 Task: Look for space in Dishnā, Egypt from 1st June, 2023 to 9th June, 2023 for 6 adults in price range Rs.6000 to Rs.12000. Place can be entire place with 3 bedrooms having 3 beds and 3 bathrooms. Property type can be house, flat, guest house. Booking option can be shelf check-in. Required host language is English.
Action: Mouse moved to (428, 86)
Screenshot: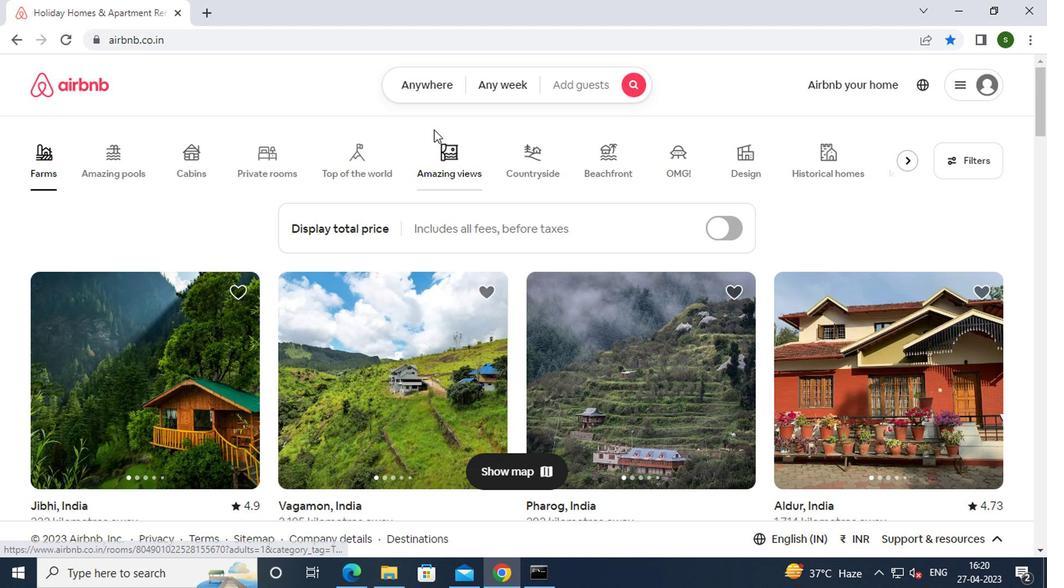 
Action: Mouse pressed left at (428, 86)
Screenshot: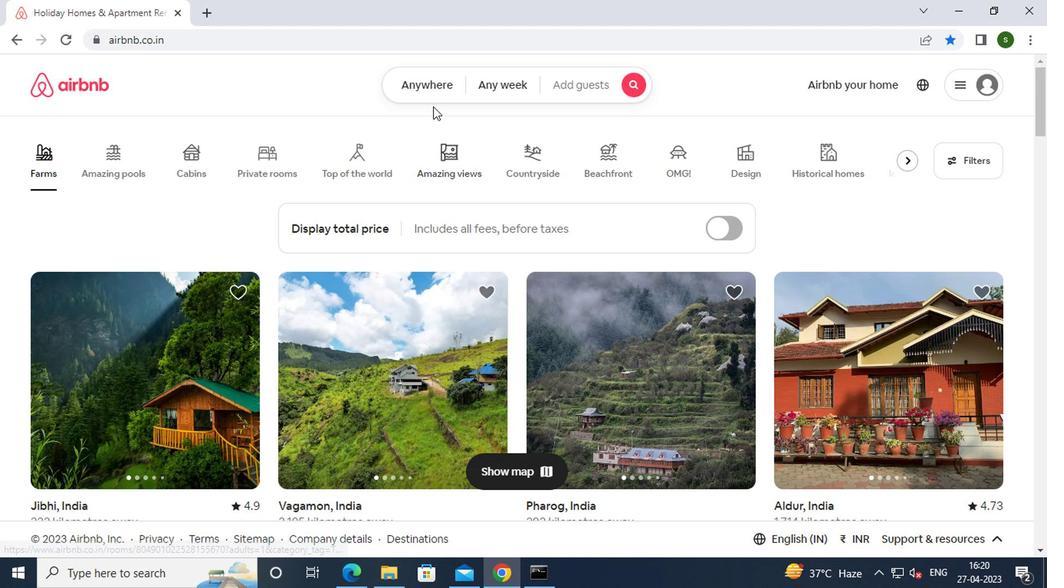 
Action: Mouse moved to (311, 160)
Screenshot: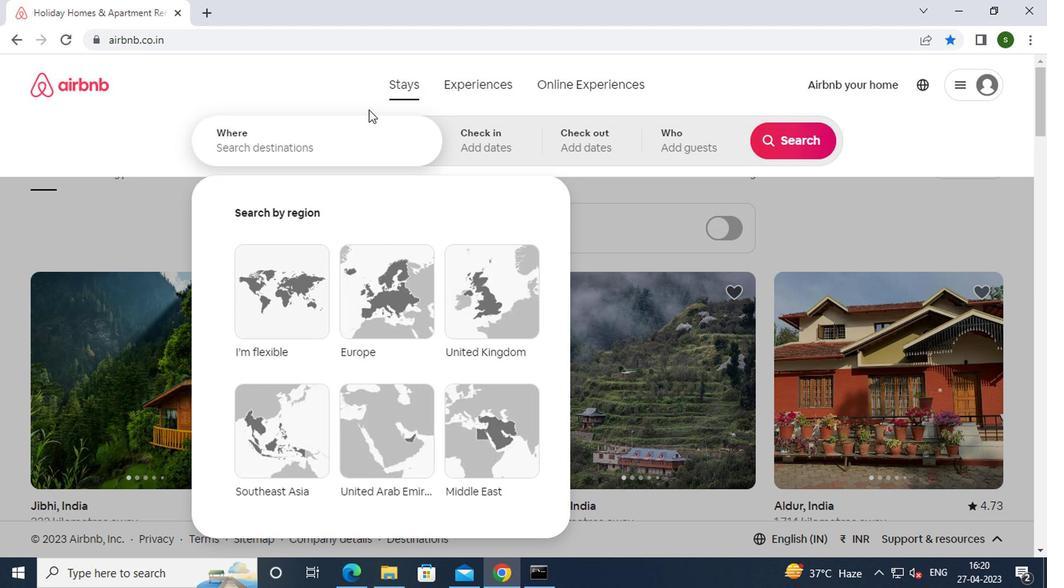 
Action: Mouse pressed left at (311, 160)
Screenshot: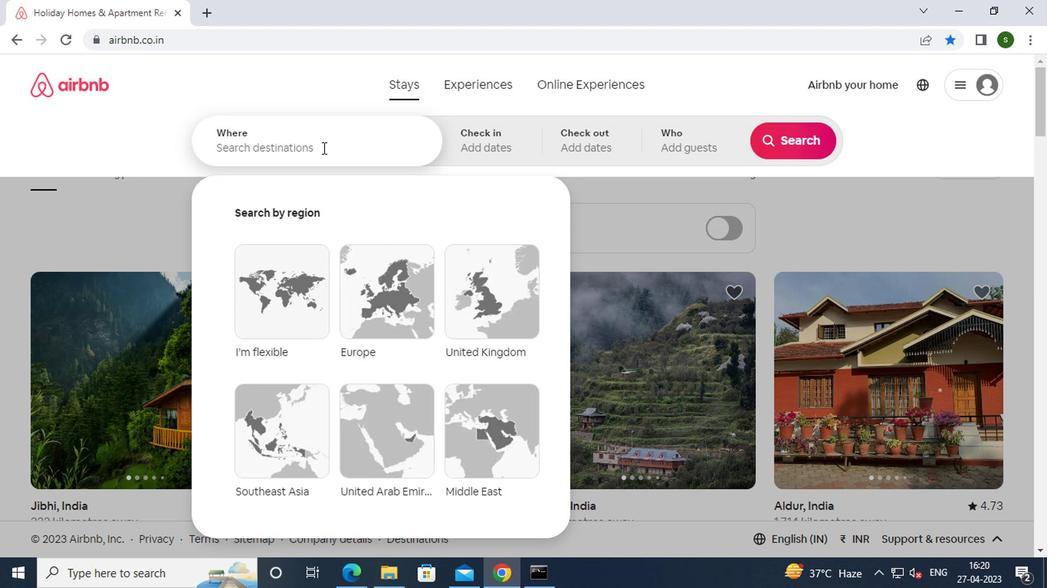 
Action: Mouse moved to (324, 157)
Screenshot: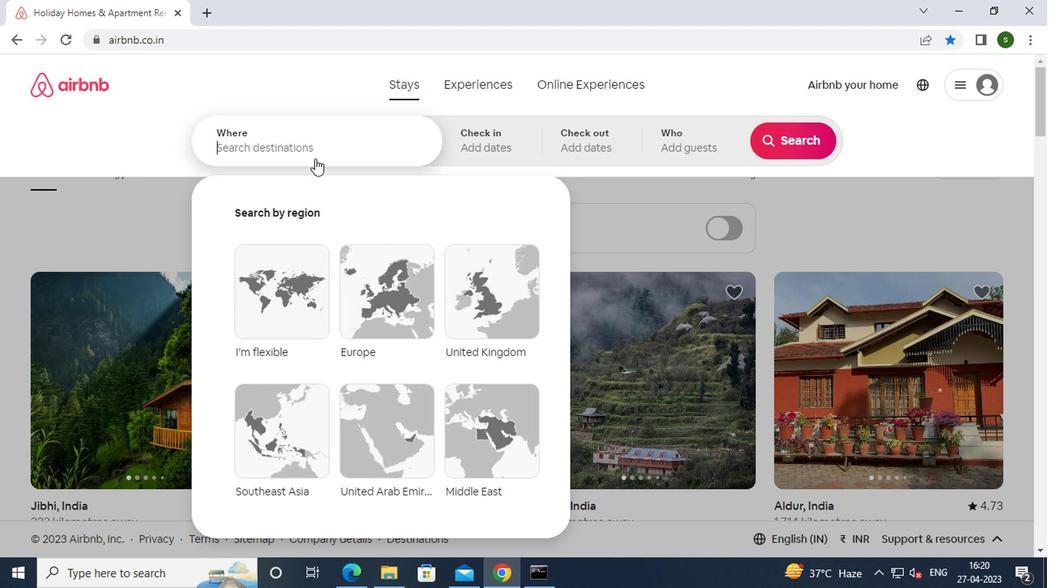 
Action: Key pressed <Key.caps_lock>d<Key.caps_lock>ishna,
Screenshot: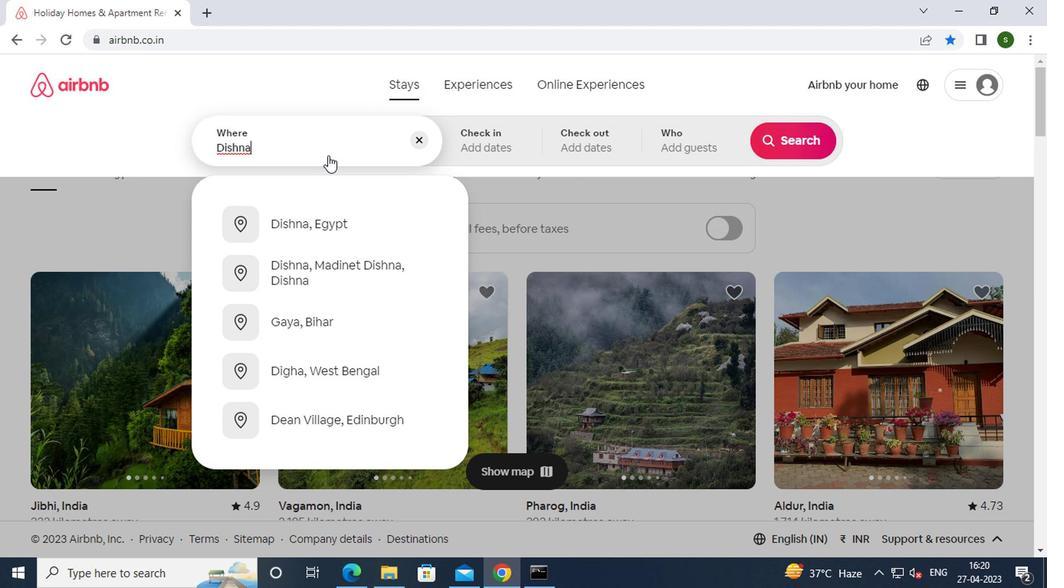 
Action: Mouse moved to (310, 224)
Screenshot: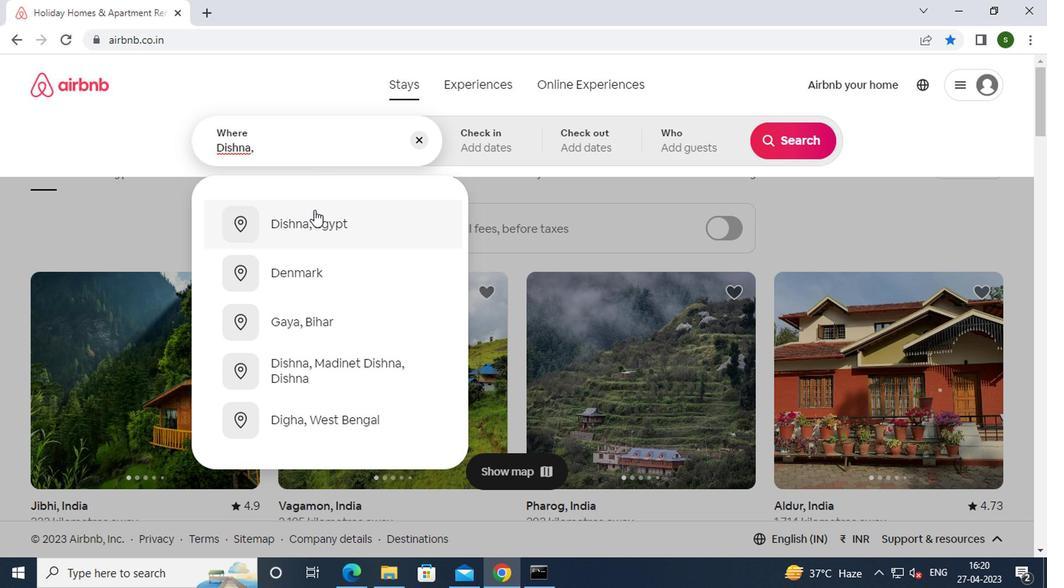 
Action: Mouse pressed left at (310, 224)
Screenshot: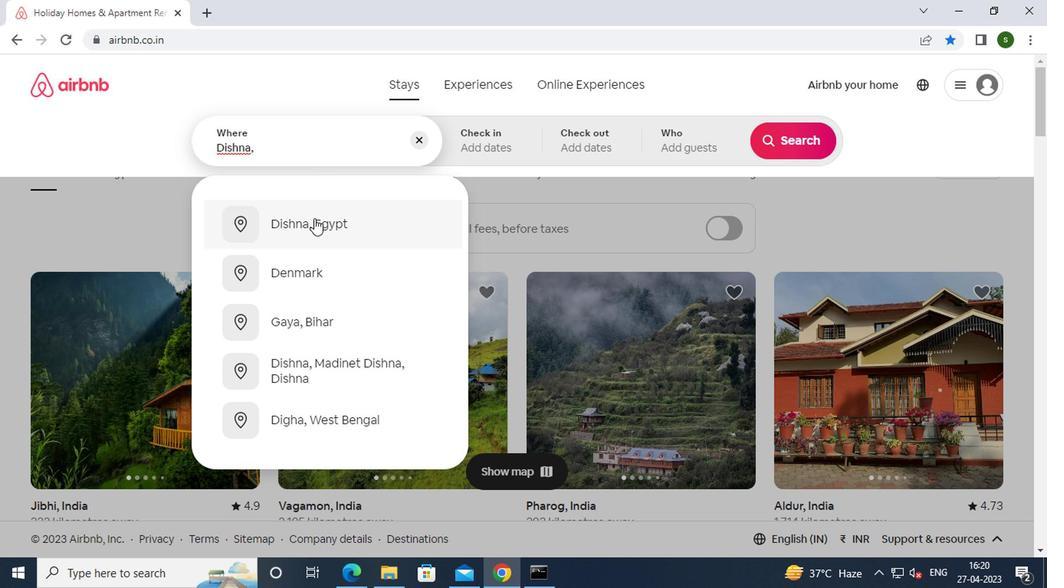 
Action: Mouse moved to (774, 261)
Screenshot: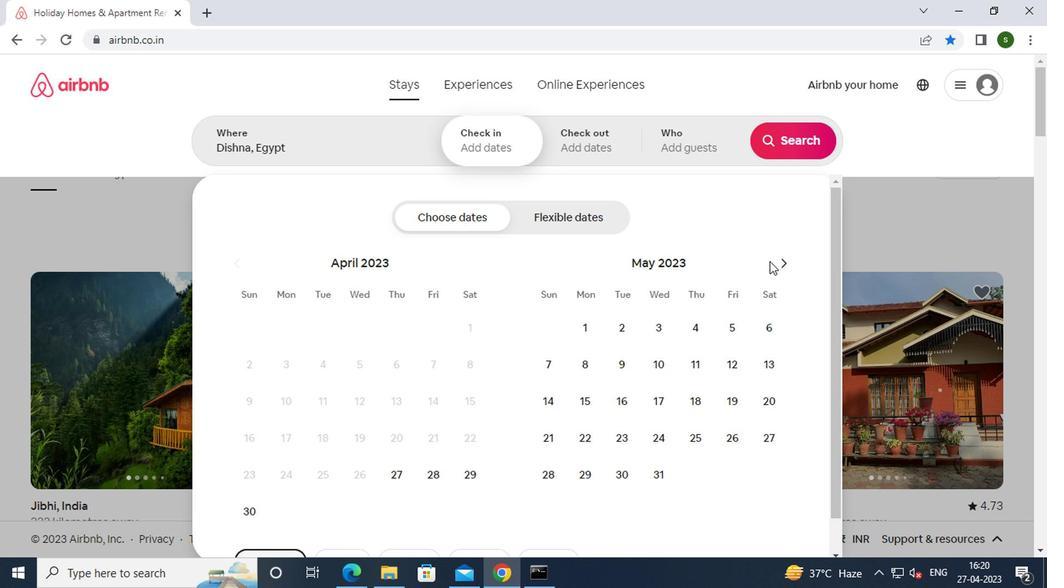 
Action: Mouse pressed left at (774, 261)
Screenshot: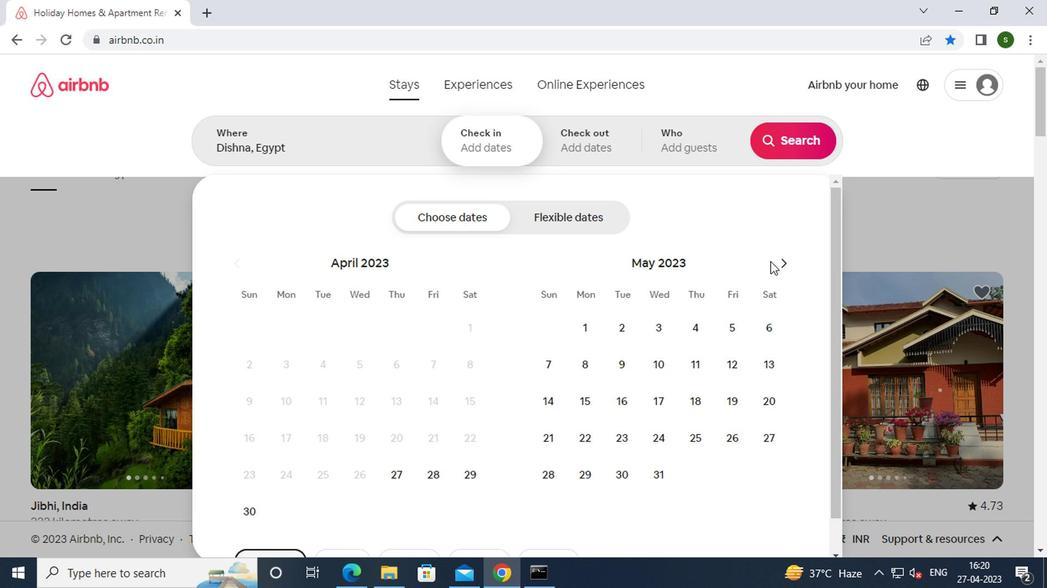 
Action: Mouse moved to (695, 325)
Screenshot: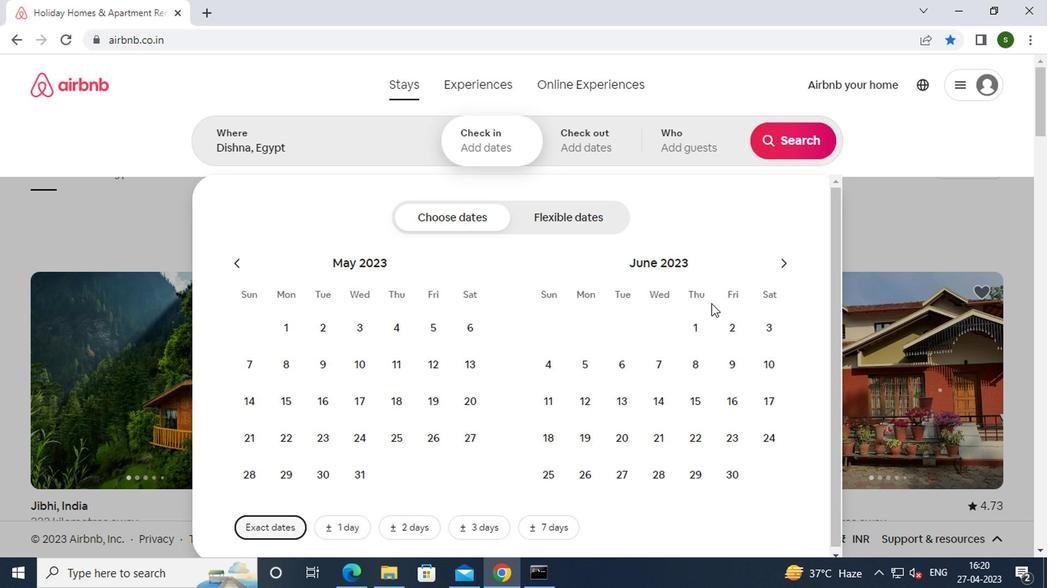 
Action: Mouse pressed left at (695, 325)
Screenshot: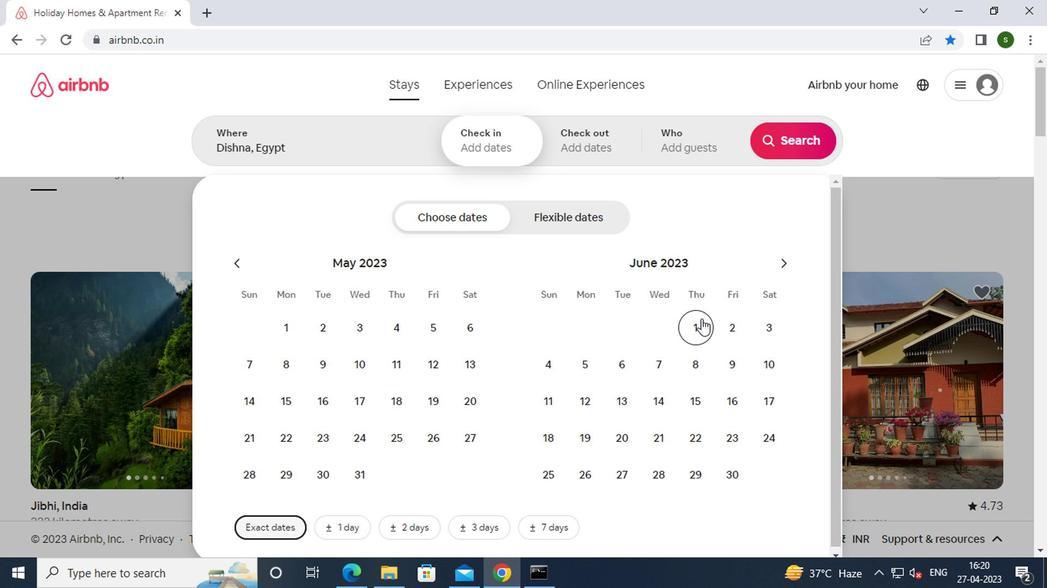 
Action: Mouse moved to (718, 358)
Screenshot: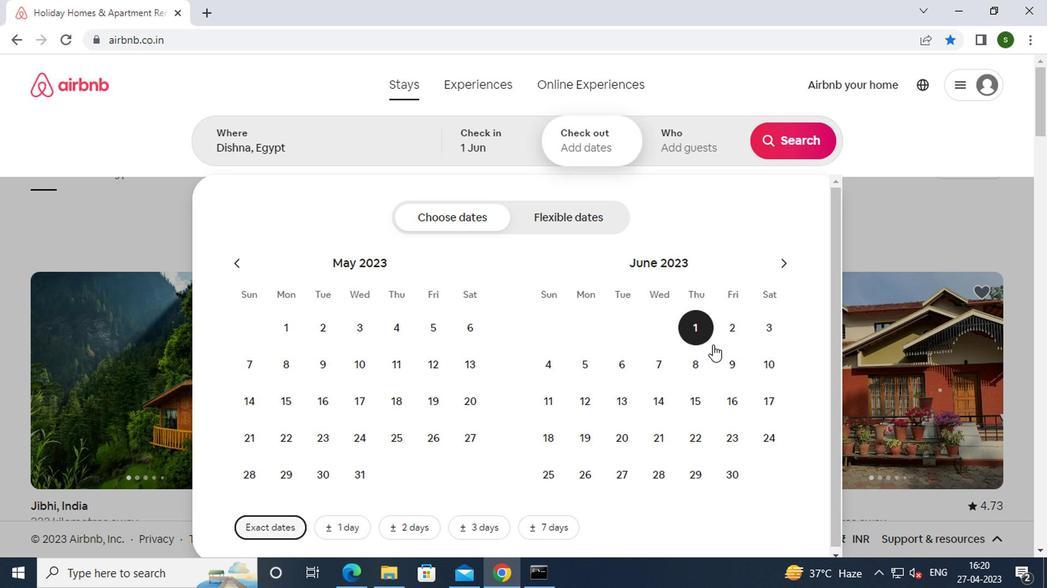 
Action: Mouse pressed left at (718, 358)
Screenshot: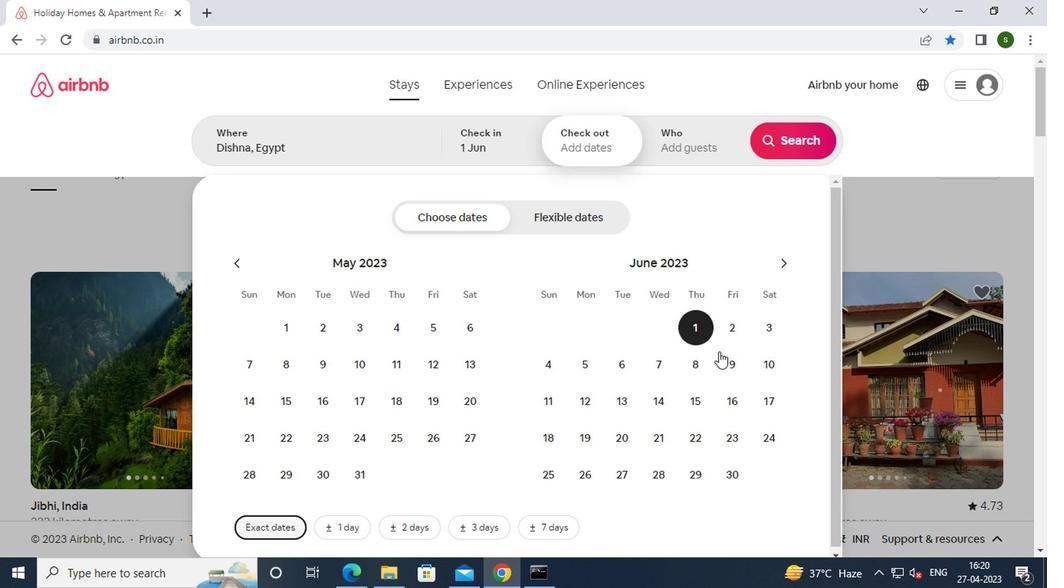
Action: Mouse moved to (682, 146)
Screenshot: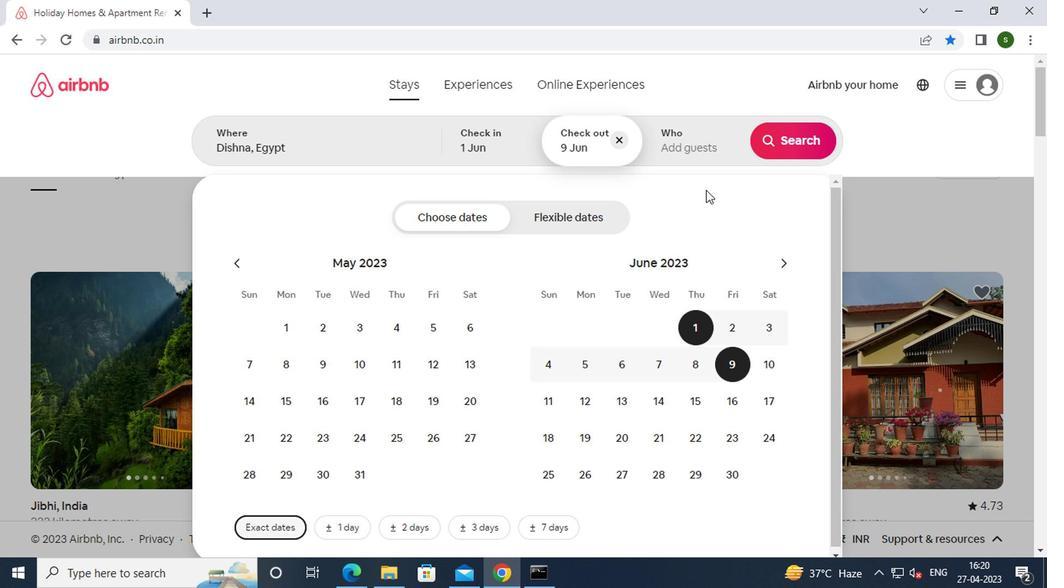 
Action: Mouse pressed left at (682, 146)
Screenshot: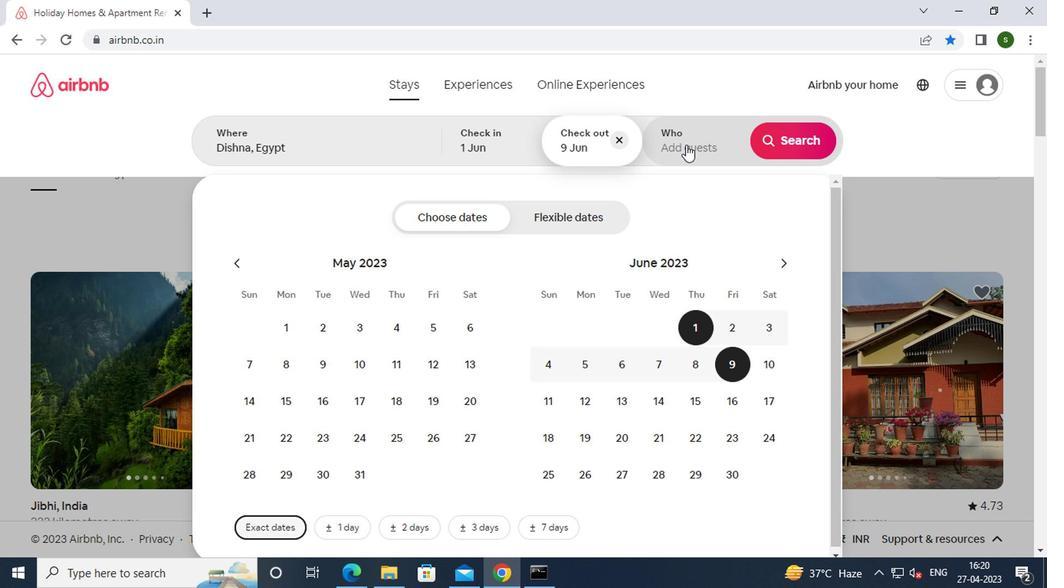 
Action: Mouse moved to (795, 220)
Screenshot: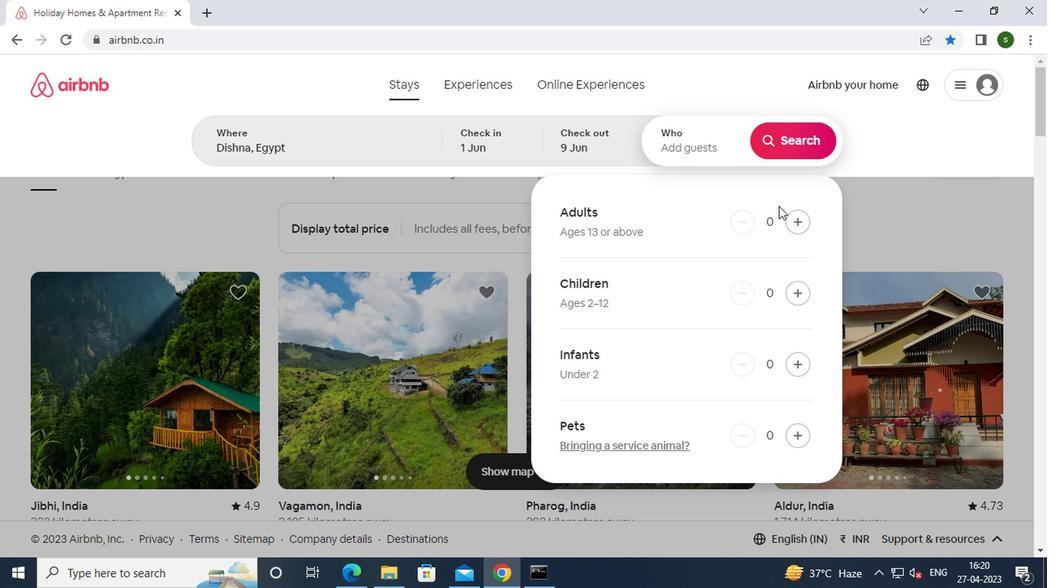
Action: Mouse pressed left at (795, 220)
Screenshot: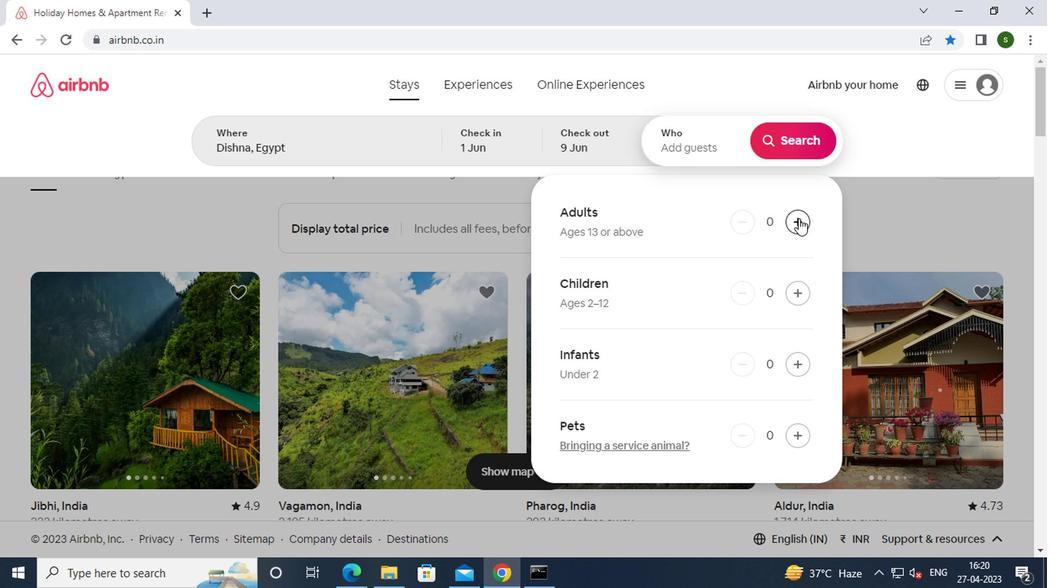 
Action: Mouse pressed left at (795, 220)
Screenshot: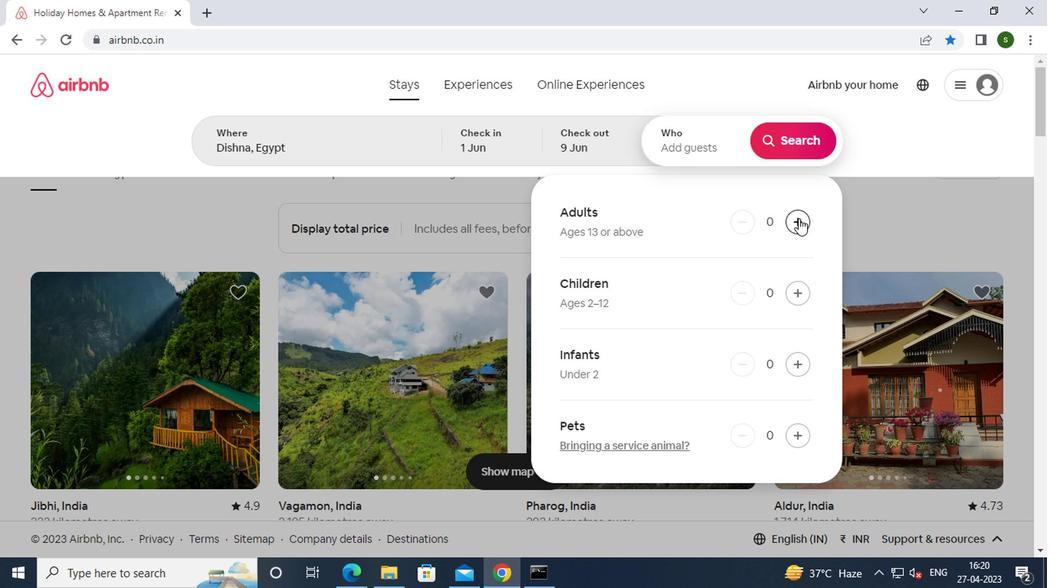 
Action: Mouse pressed left at (795, 220)
Screenshot: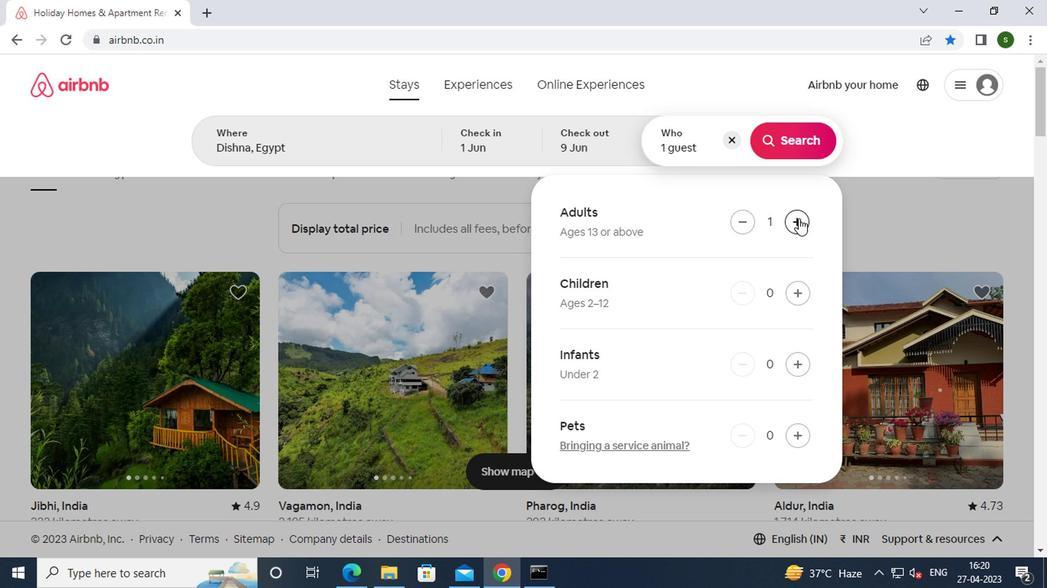 
Action: Mouse pressed left at (795, 220)
Screenshot: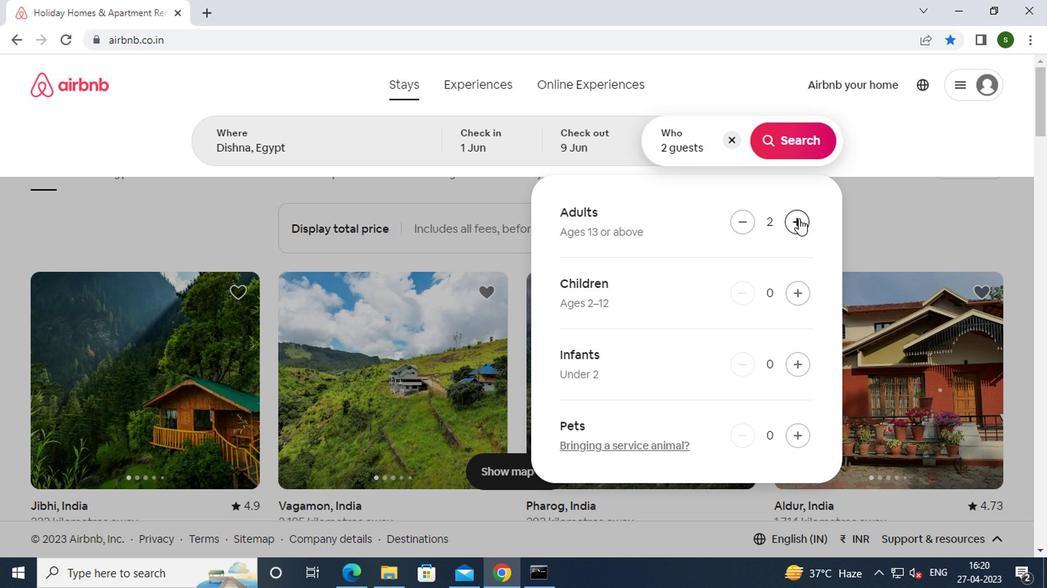 
Action: Mouse pressed left at (795, 220)
Screenshot: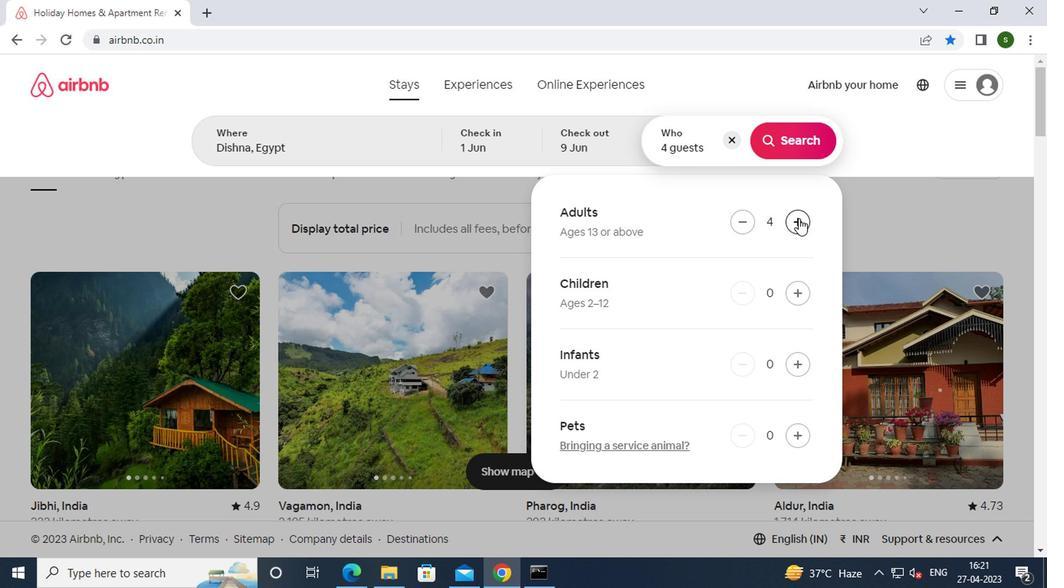 
Action: Mouse pressed left at (795, 220)
Screenshot: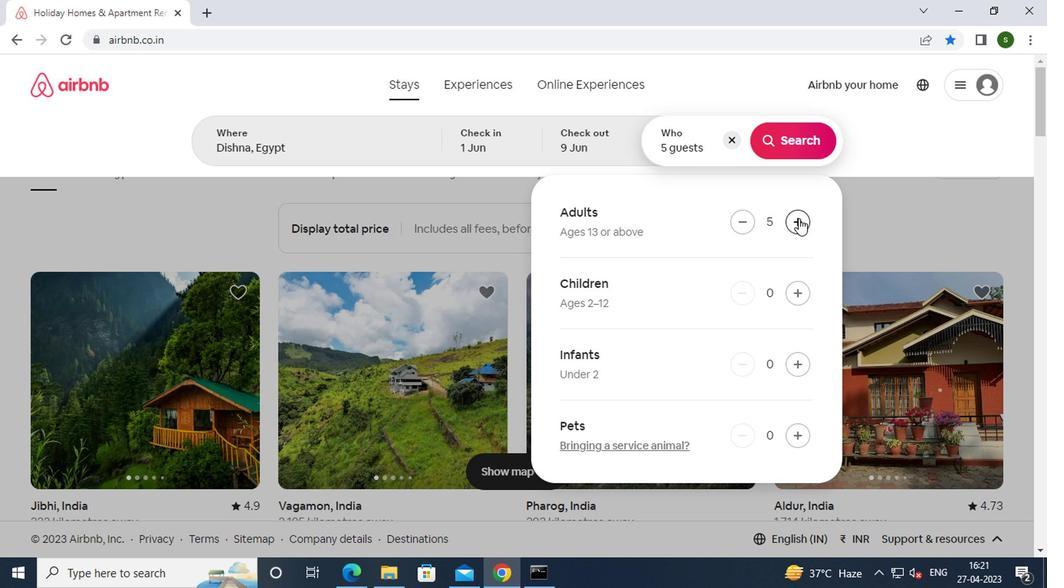
Action: Mouse moved to (775, 149)
Screenshot: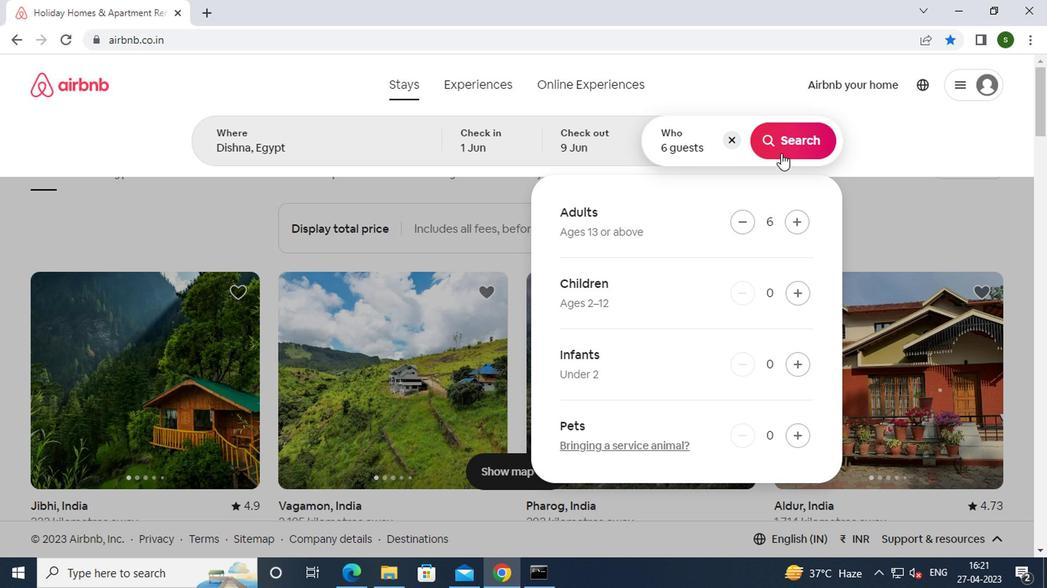 
Action: Mouse pressed left at (775, 149)
Screenshot: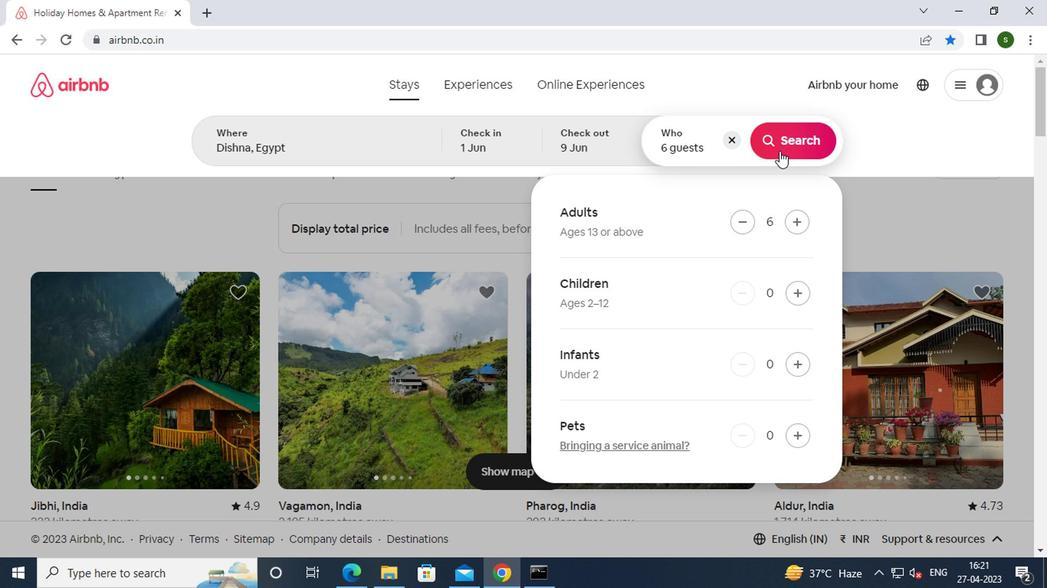
Action: Mouse moved to (952, 137)
Screenshot: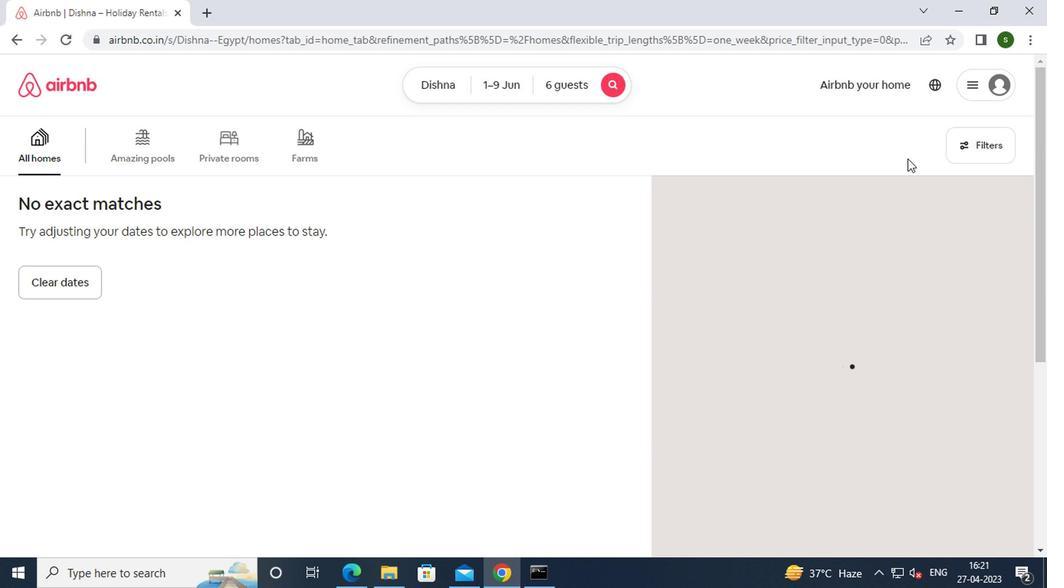 
Action: Mouse pressed left at (952, 137)
Screenshot: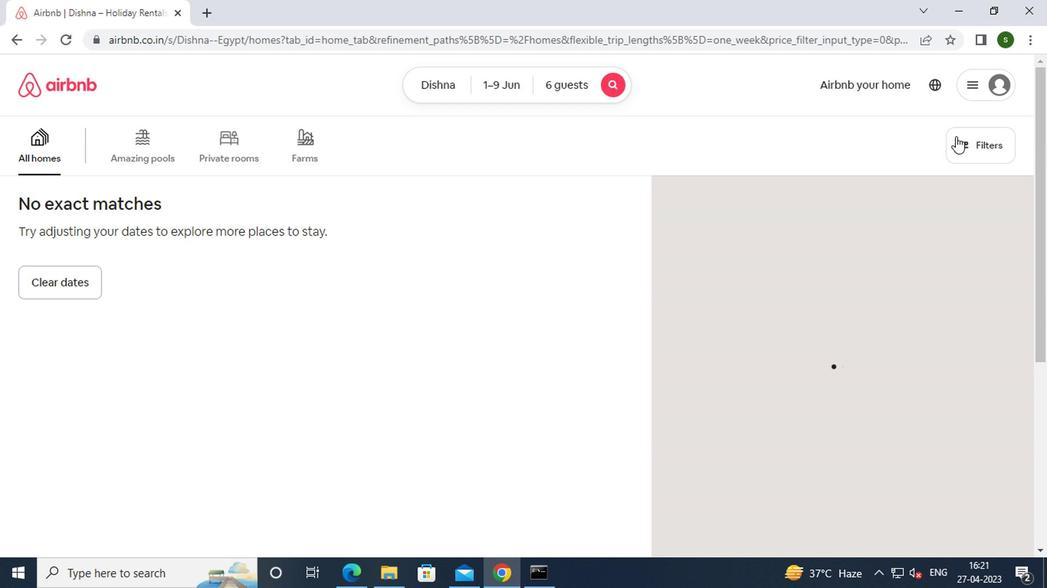 
Action: Mouse moved to (377, 244)
Screenshot: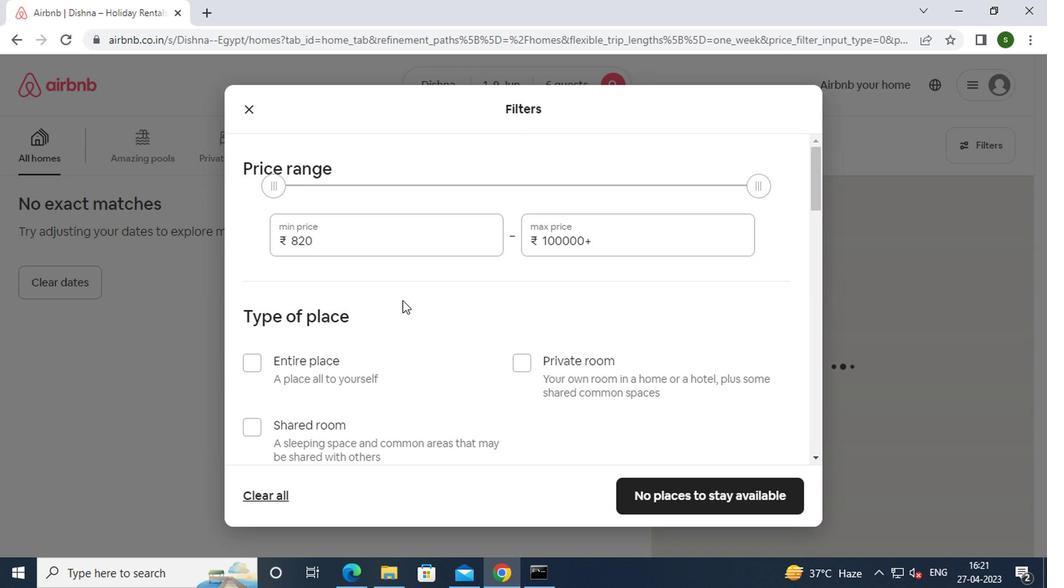 
Action: Mouse pressed left at (377, 244)
Screenshot: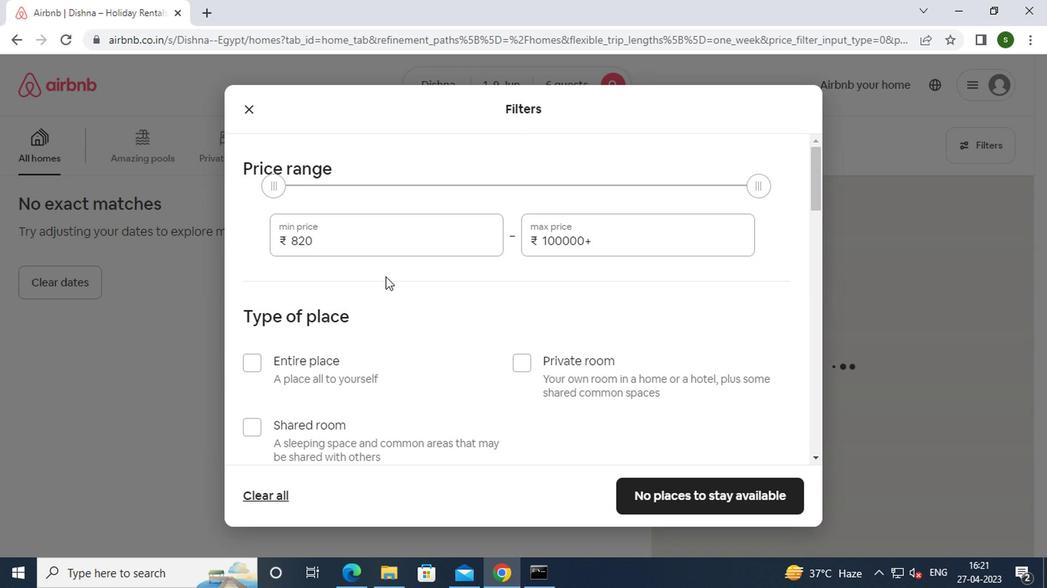 
Action: Mouse moved to (377, 243)
Screenshot: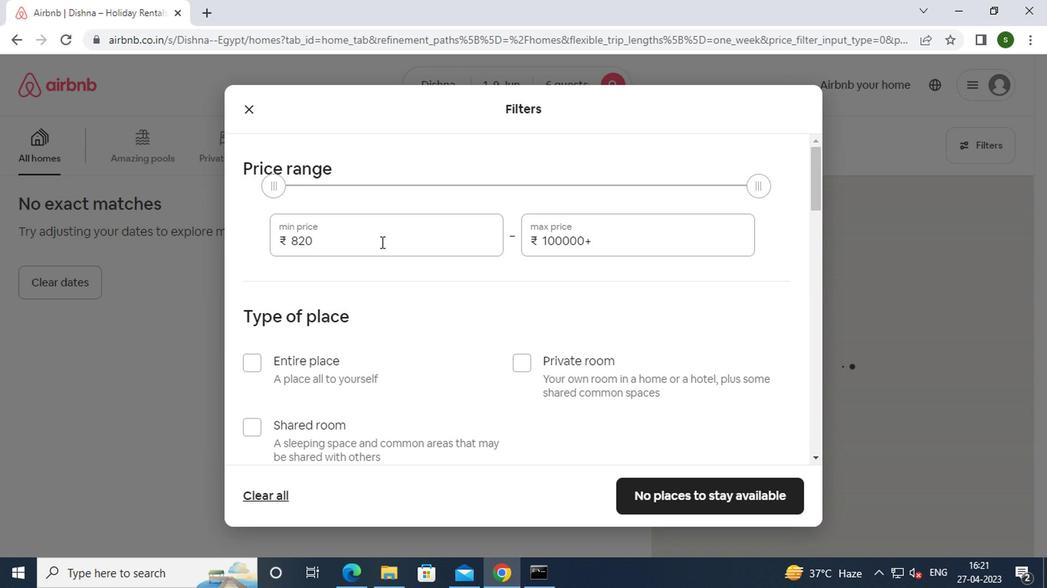 
Action: Key pressed <Key.backspace><Key.backspace><Key.backspace><Key.backspace>6000
Screenshot: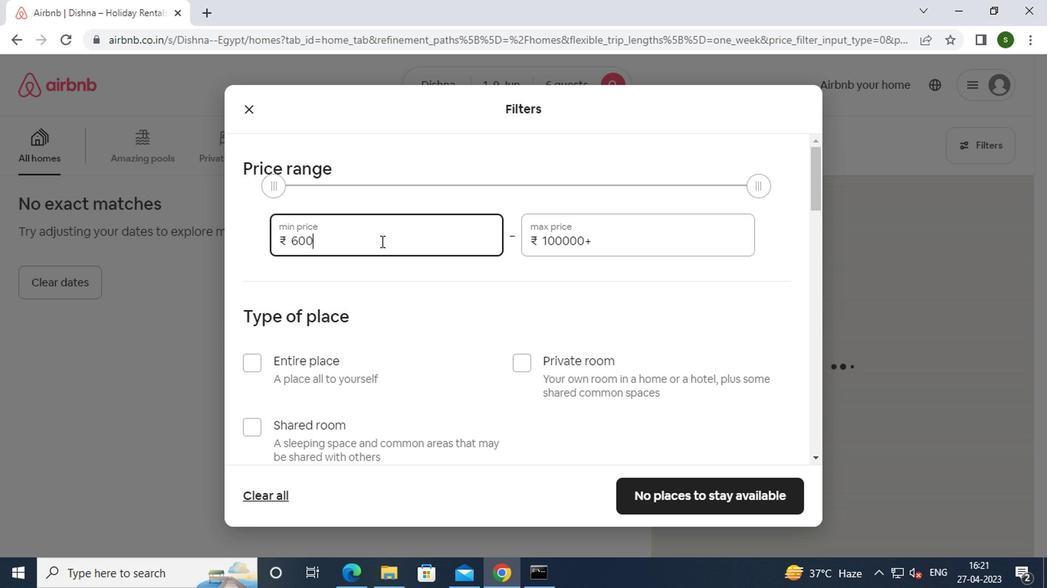 
Action: Mouse moved to (612, 249)
Screenshot: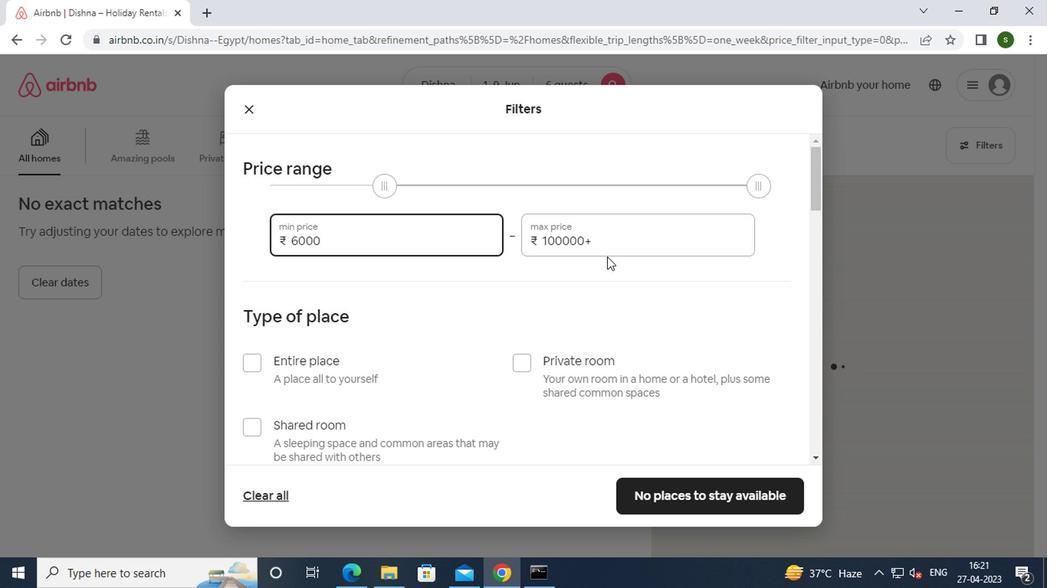 
Action: Mouse pressed left at (612, 249)
Screenshot: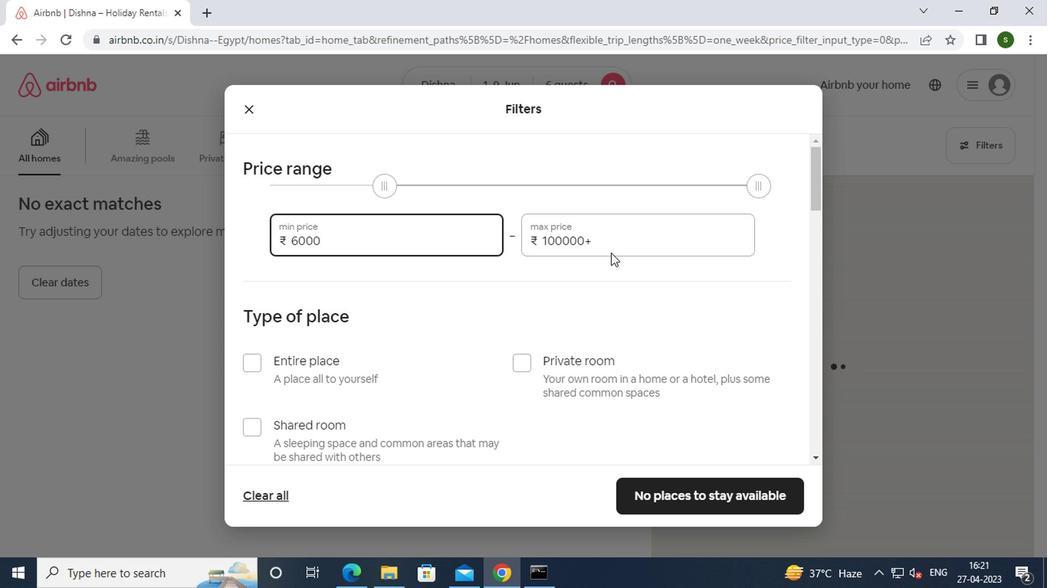 
Action: Key pressed <Key.backspace><Key.backspace><Key.backspace><Key.backspace><Key.backspace><Key.backspace><Key.backspace><Key.backspace><Key.backspace><Key.backspace>12000
Screenshot: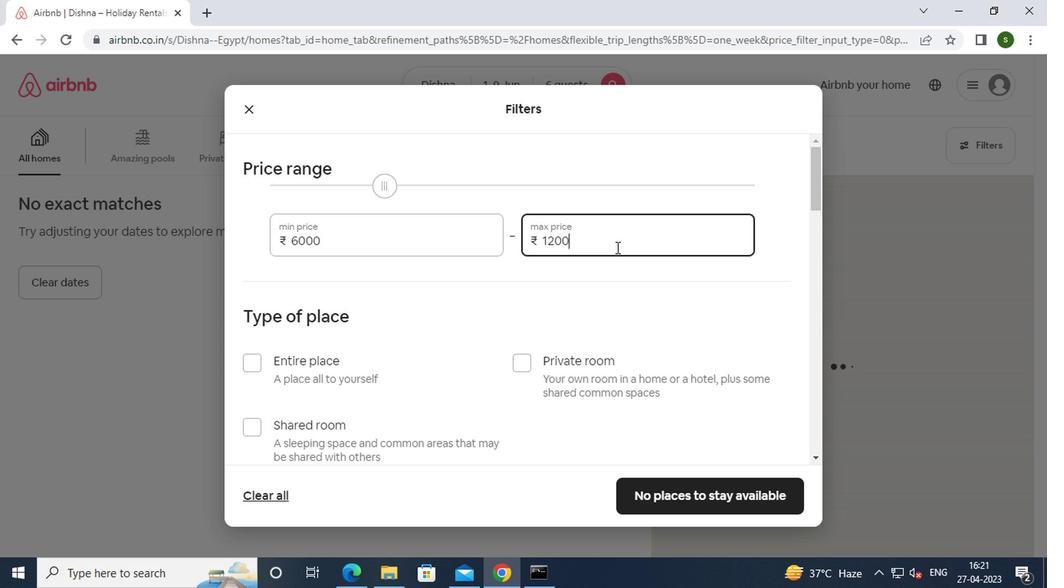 
Action: Mouse moved to (476, 278)
Screenshot: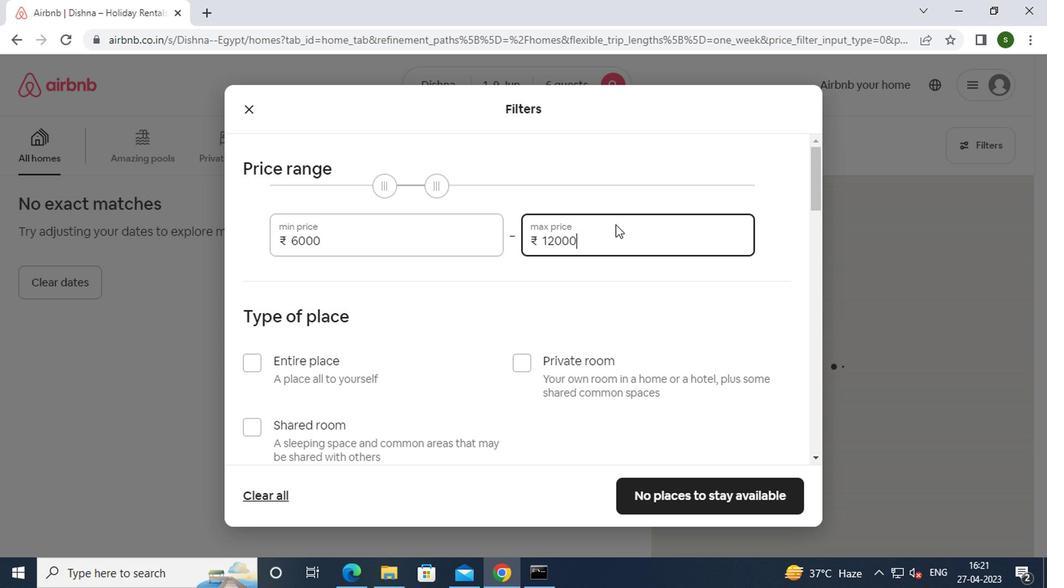 
Action: Mouse scrolled (476, 277) with delta (0, 0)
Screenshot: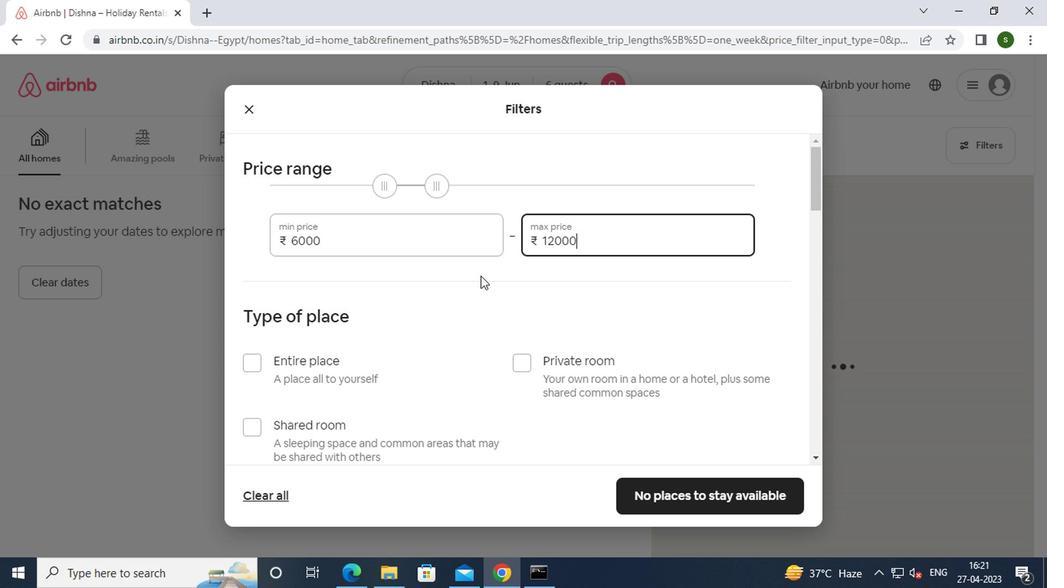 
Action: Mouse moved to (279, 295)
Screenshot: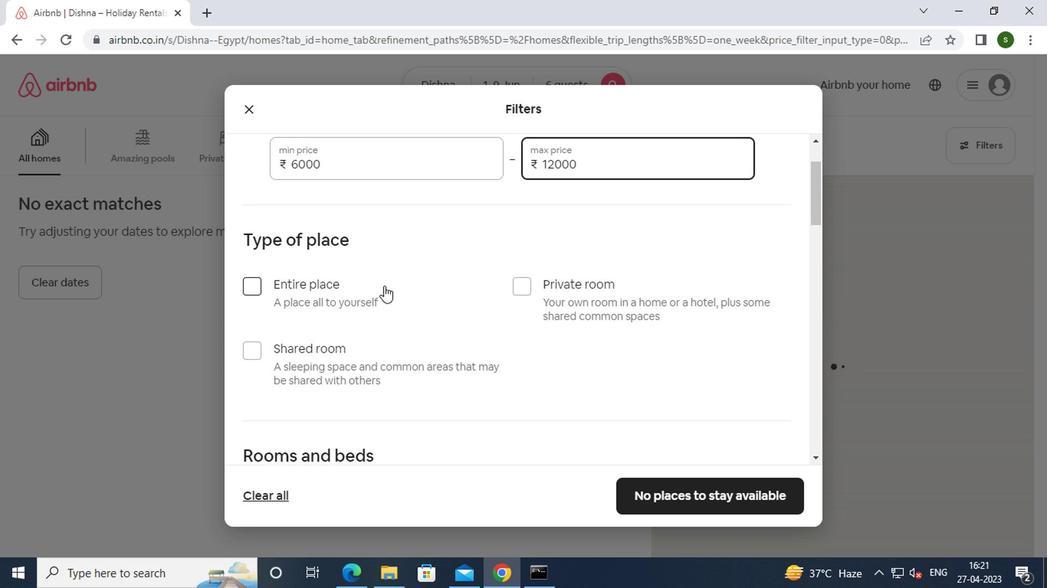 
Action: Mouse pressed left at (279, 295)
Screenshot: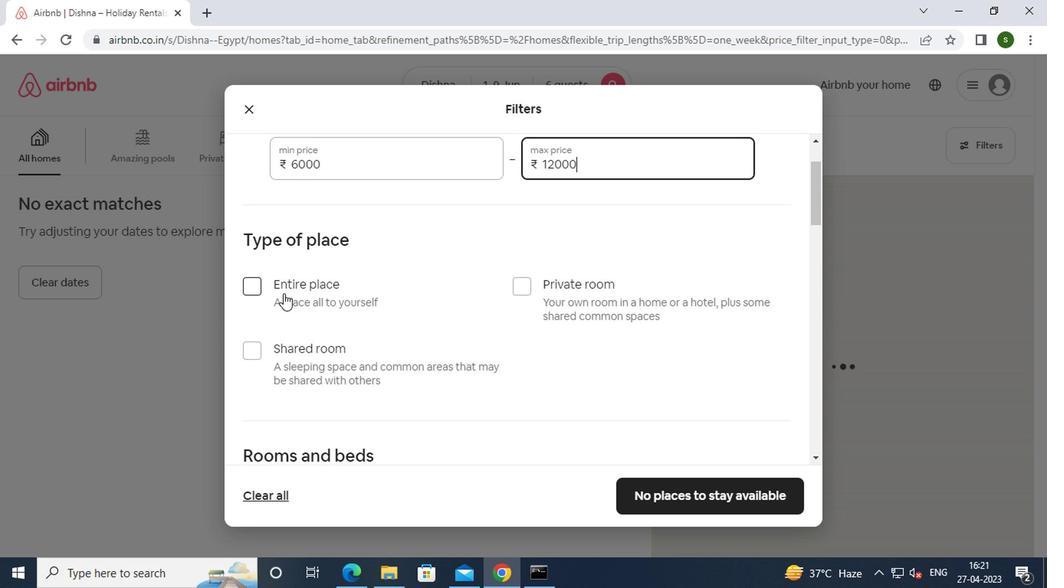 
Action: Mouse scrolled (279, 295) with delta (0, 0)
Screenshot: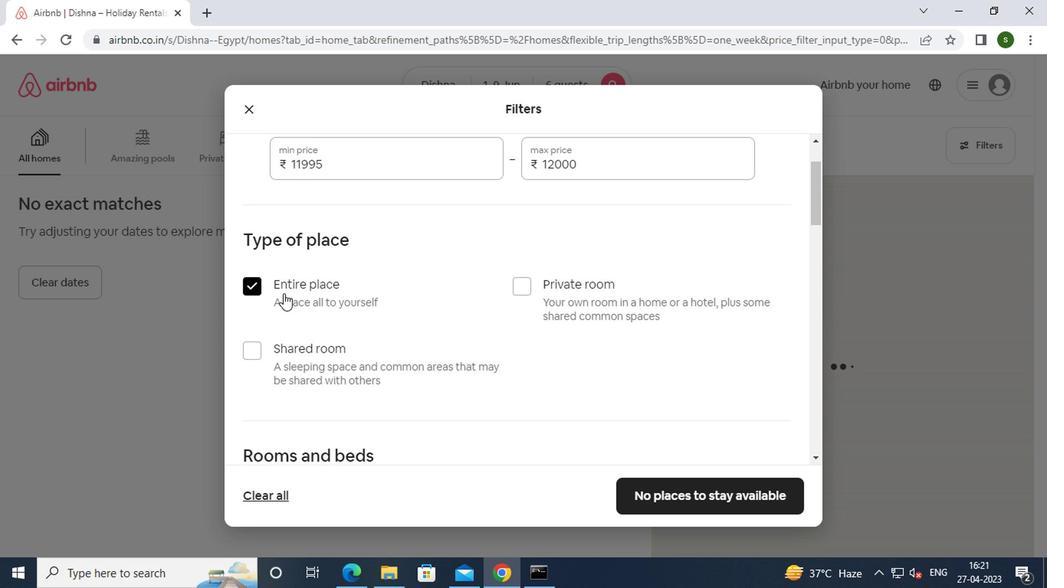 
Action: Mouse scrolled (279, 295) with delta (0, 0)
Screenshot: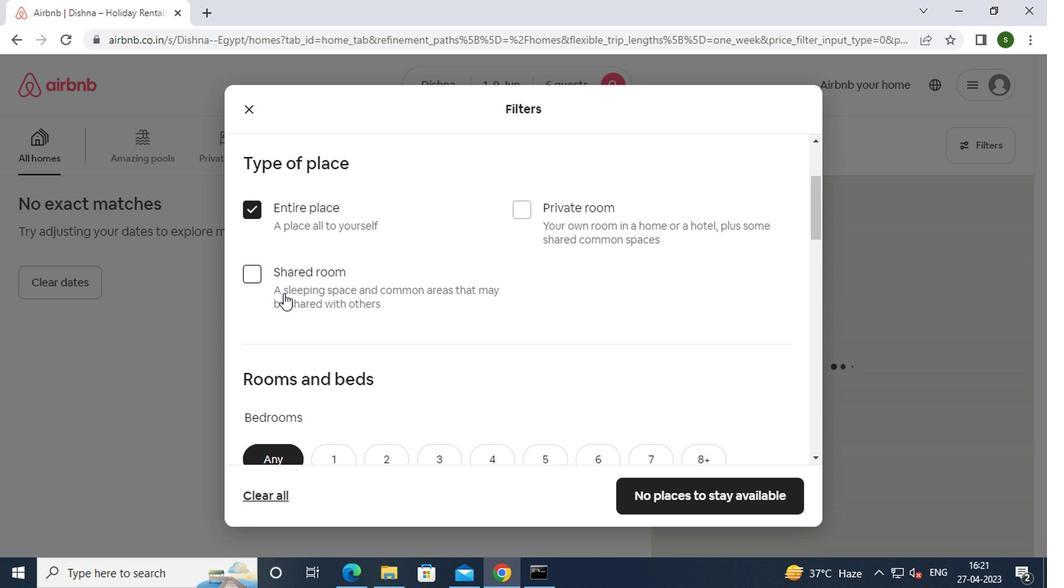 
Action: Mouse scrolled (279, 295) with delta (0, 0)
Screenshot: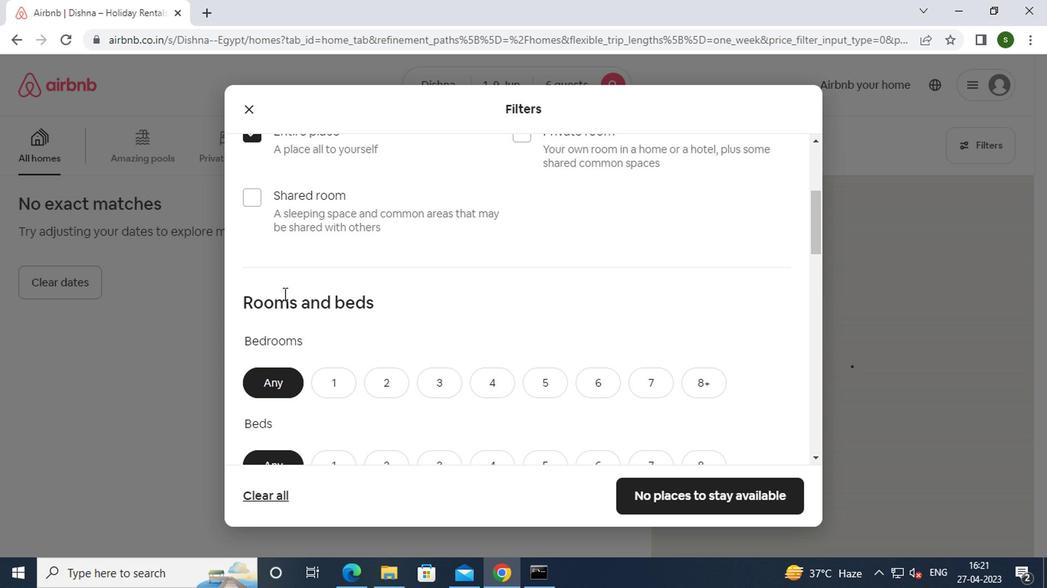 
Action: Mouse scrolled (279, 295) with delta (0, 0)
Screenshot: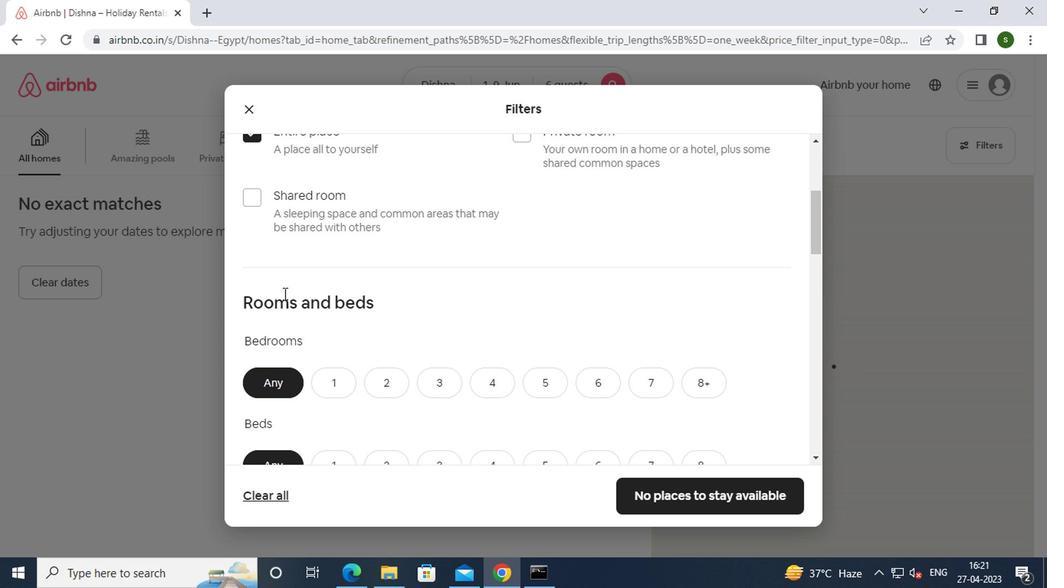 
Action: Mouse moved to (437, 235)
Screenshot: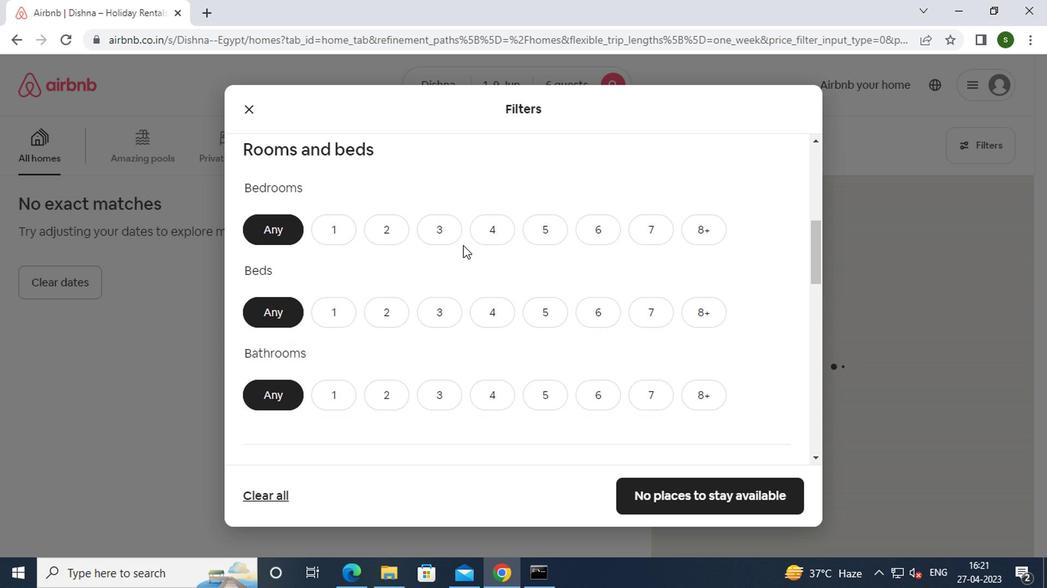 
Action: Mouse pressed left at (437, 235)
Screenshot: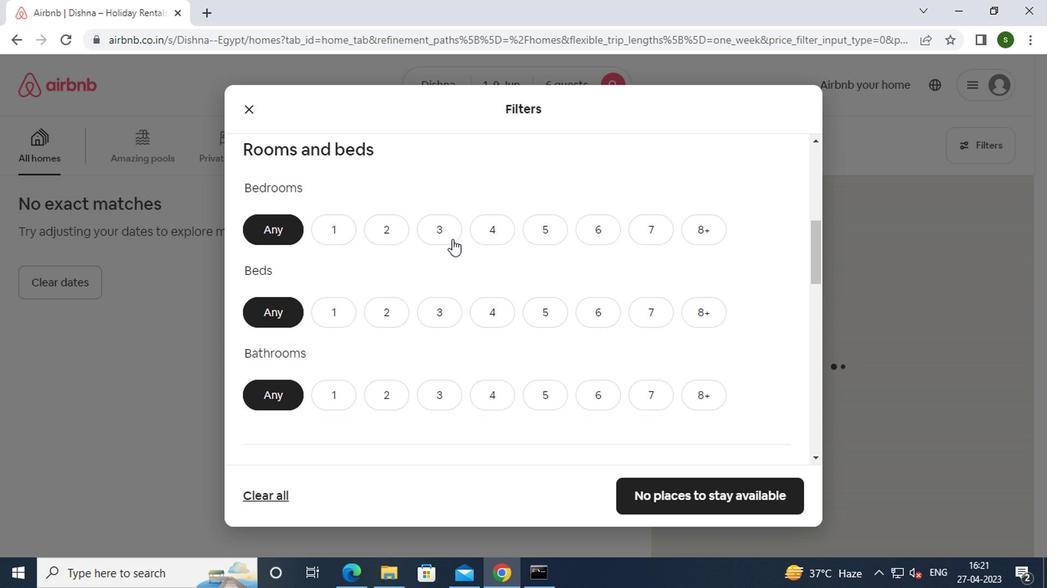 
Action: Mouse moved to (429, 326)
Screenshot: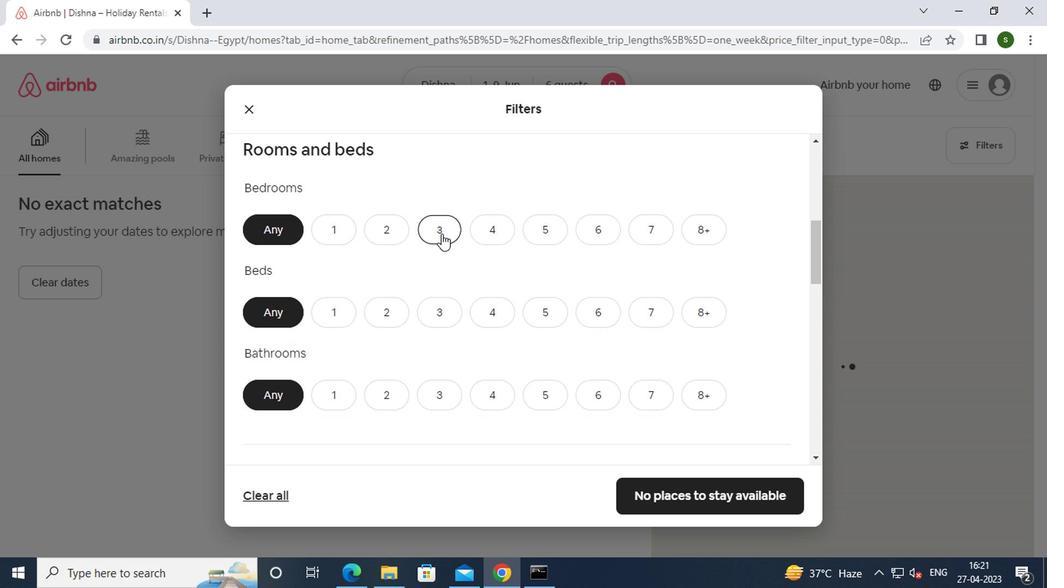 
Action: Mouse pressed left at (429, 326)
Screenshot: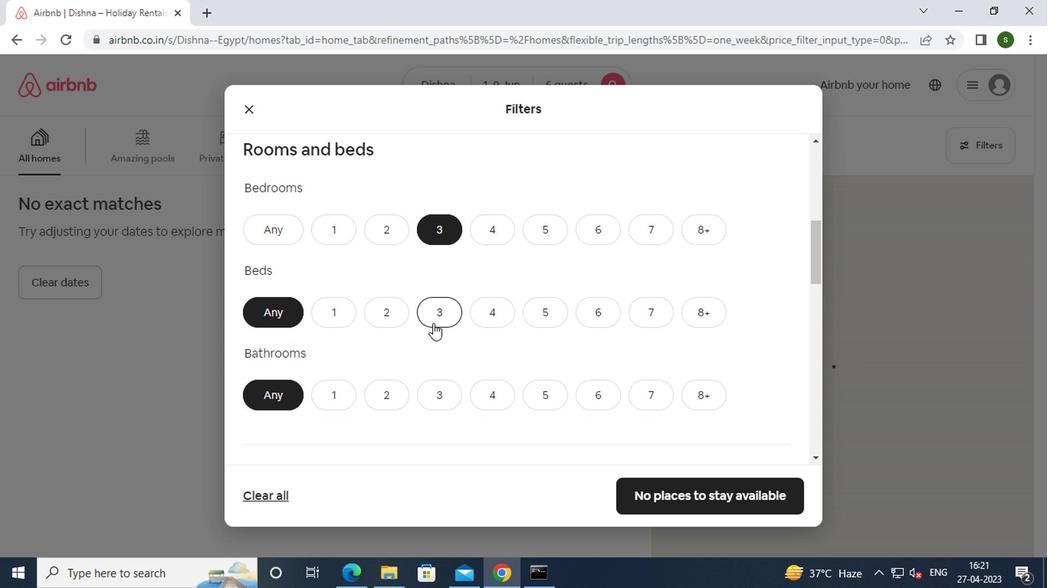 
Action: Mouse moved to (434, 387)
Screenshot: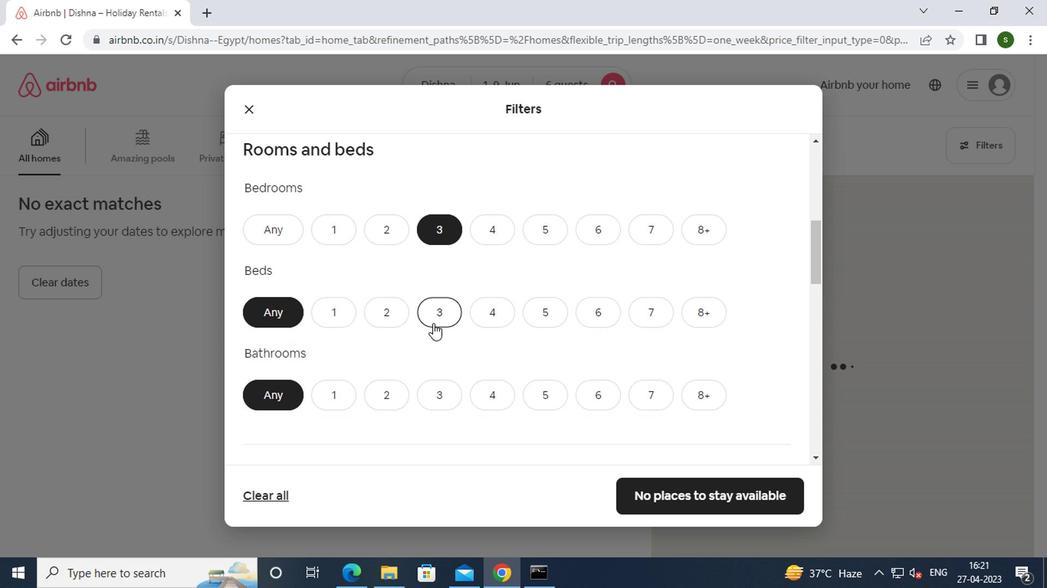 
Action: Mouse pressed left at (434, 387)
Screenshot: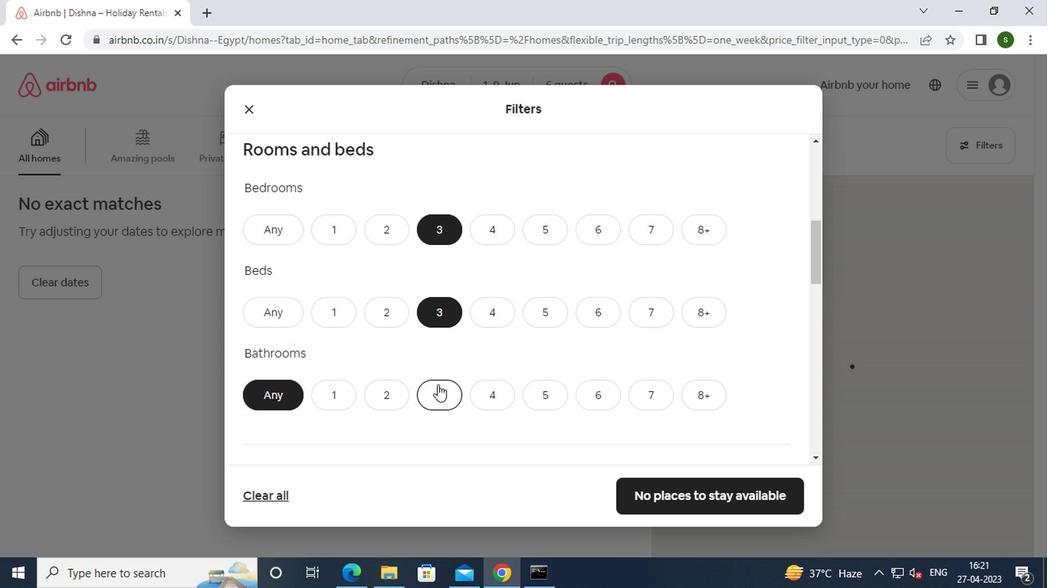 
Action: Mouse moved to (434, 385)
Screenshot: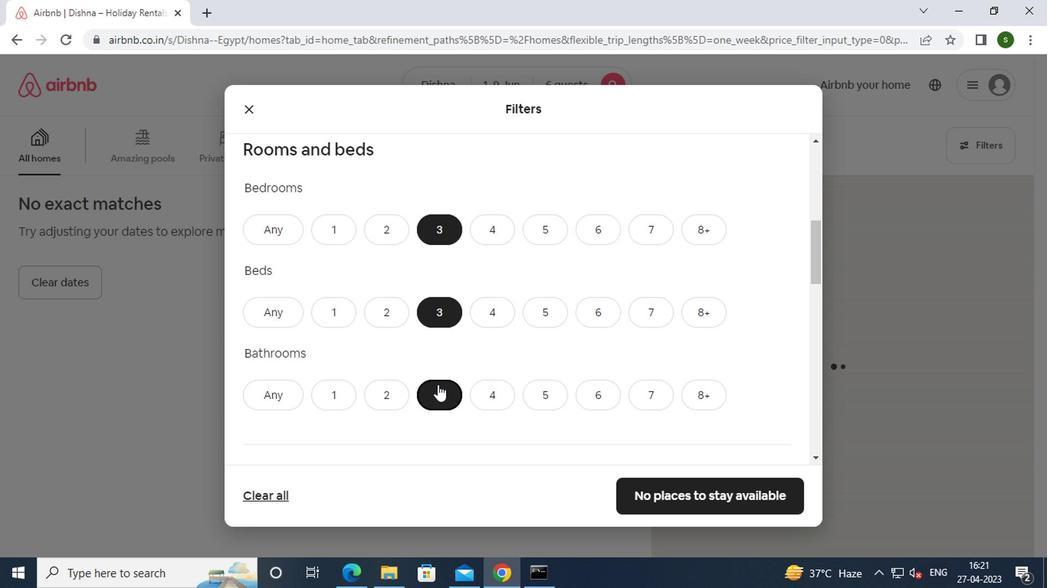 
Action: Mouse scrolled (434, 384) with delta (0, 0)
Screenshot: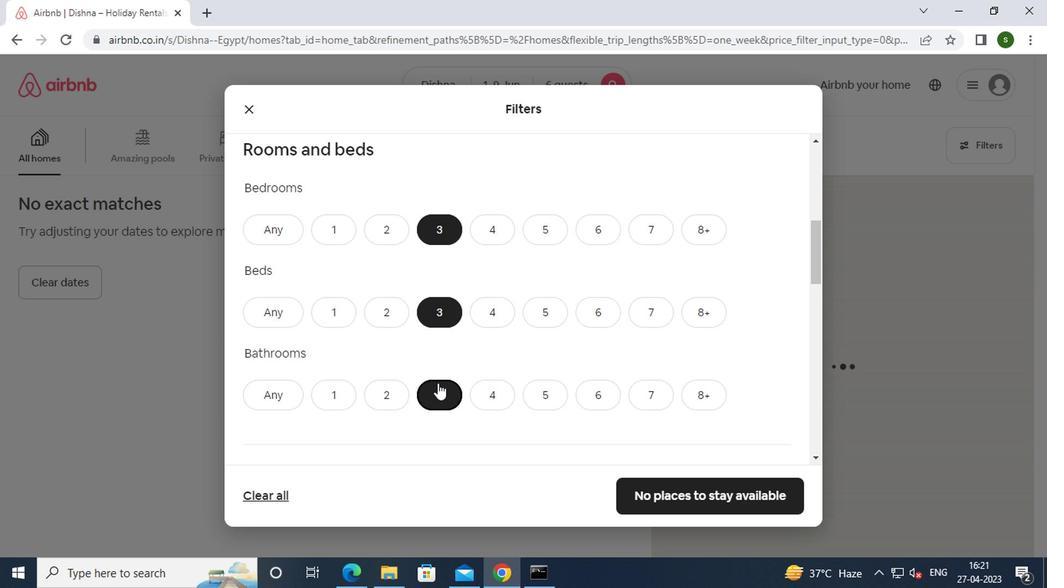 
Action: Mouse scrolled (434, 384) with delta (0, 0)
Screenshot: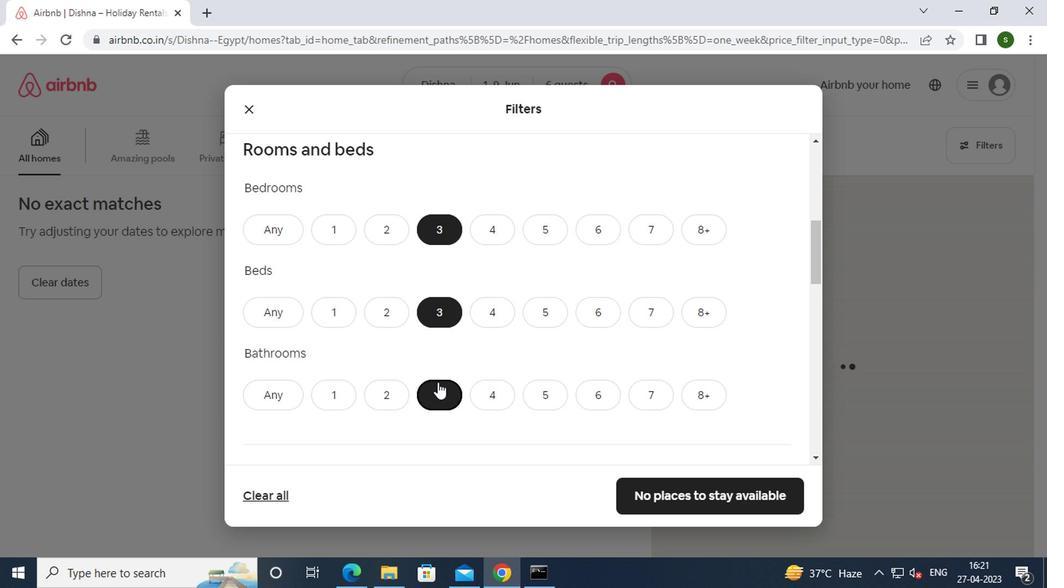 
Action: Mouse moved to (335, 385)
Screenshot: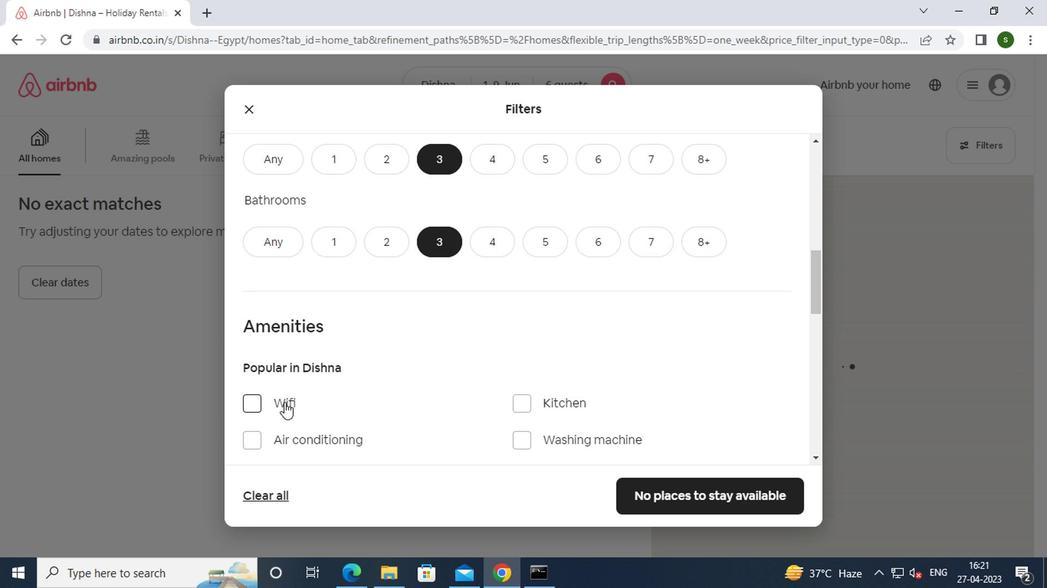 
Action: Mouse scrolled (335, 384) with delta (0, 0)
Screenshot: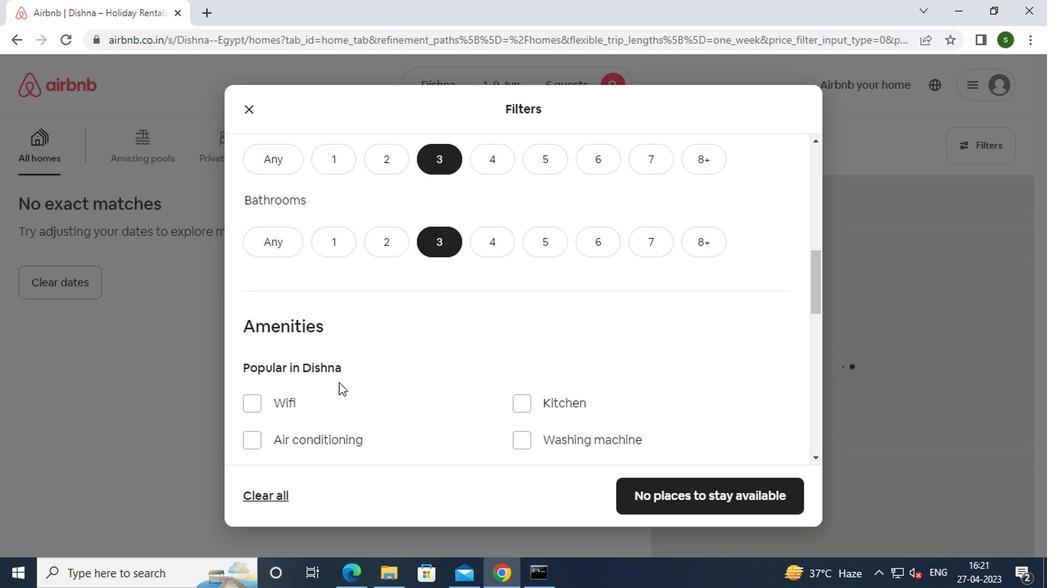 
Action: Mouse scrolled (335, 384) with delta (0, 0)
Screenshot: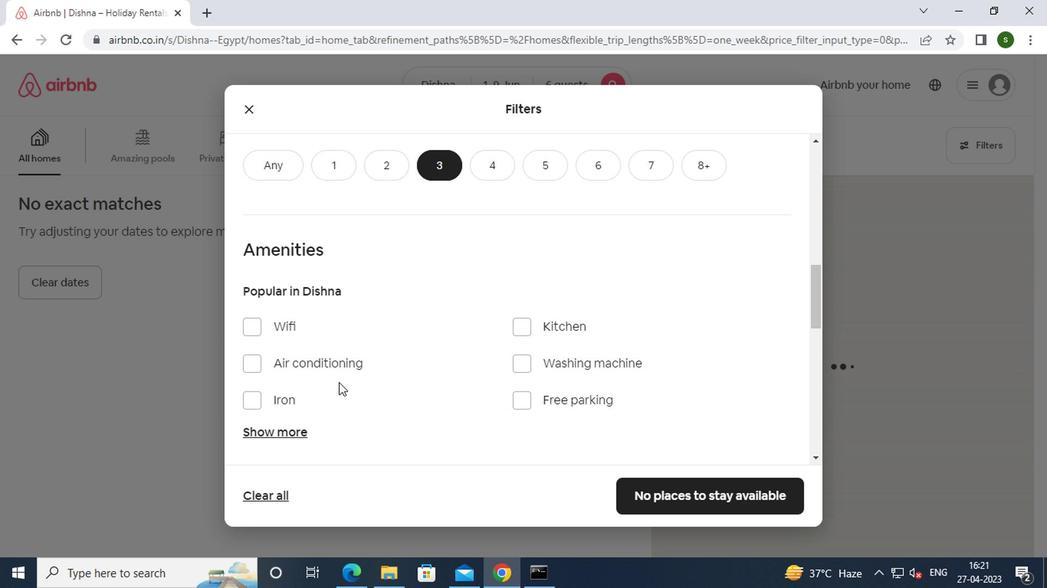 
Action: Mouse scrolled (335, 384) with delta (0, 0)
Screenshot: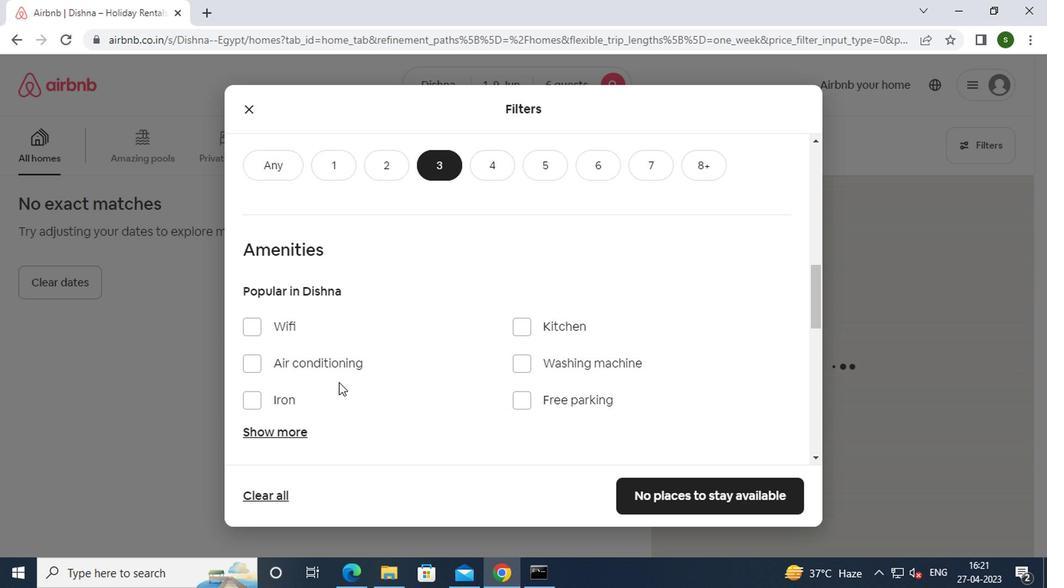 
Action: Mouse scrolled (335, 384) with delta (0, 0)
Screenshot: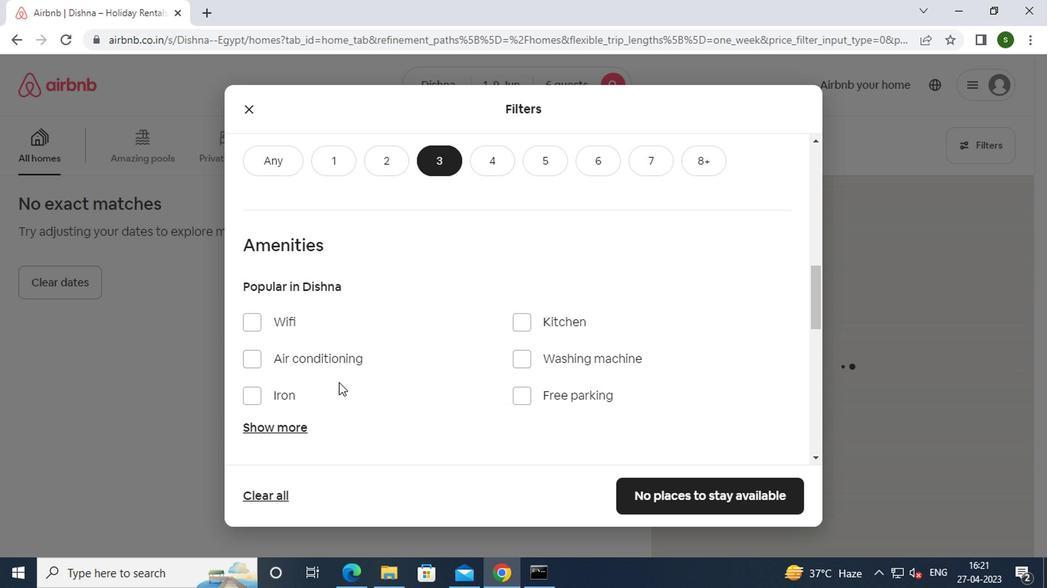 
Action: Mouse scrolled (335, 384) with delta (0, 0)
Screenshot: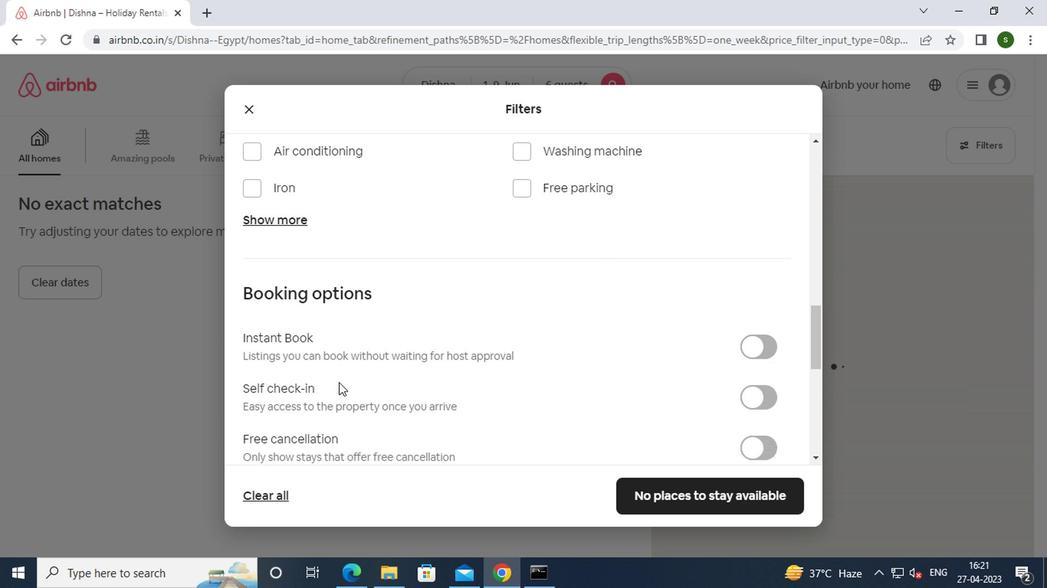 
Action: Mouse moved to (741, 299)
Screenshot: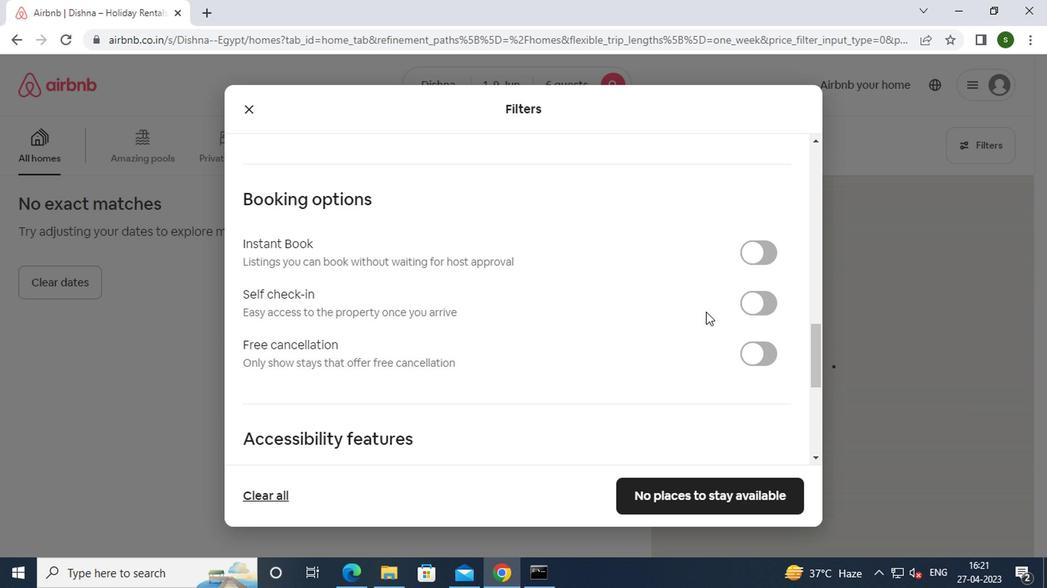 
Action: Mouse pressed left at (741, 299)
Screenshot: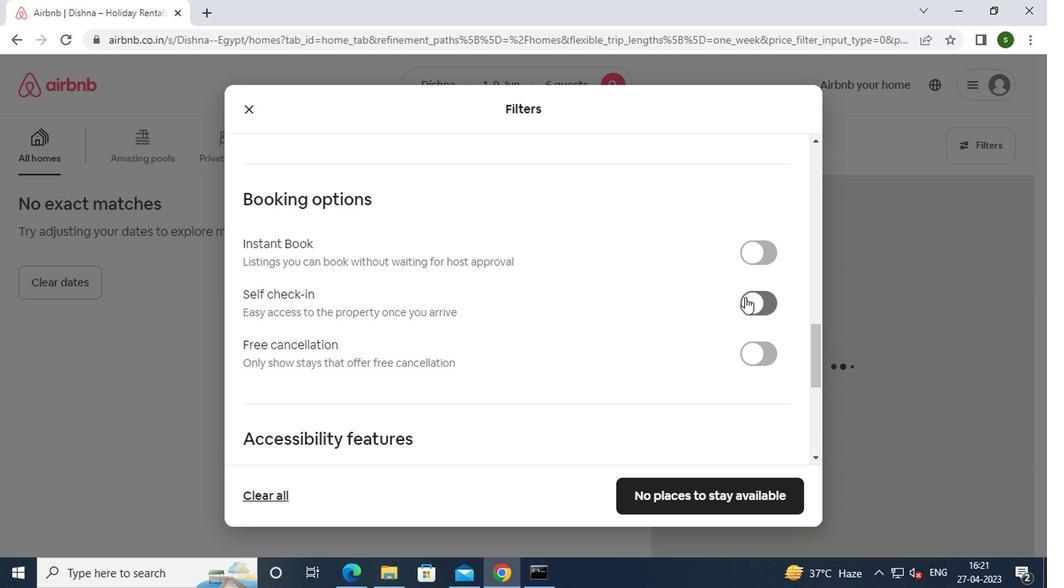 
Action: Mouse moved to (706, 304)
Screenshot: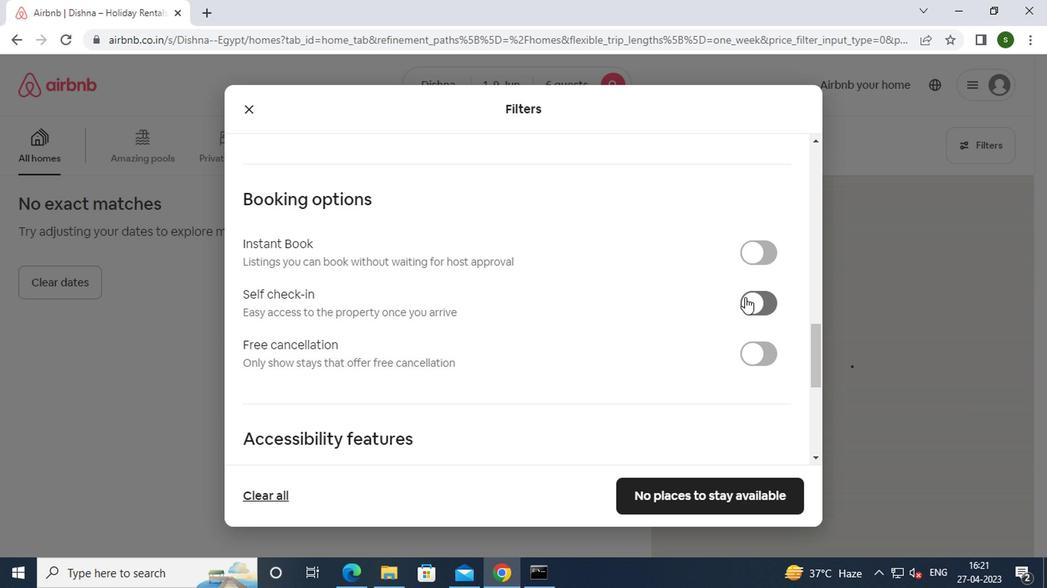
Action: Mouse scrolled (706, 303) with delta (0, 0)
Screenshot: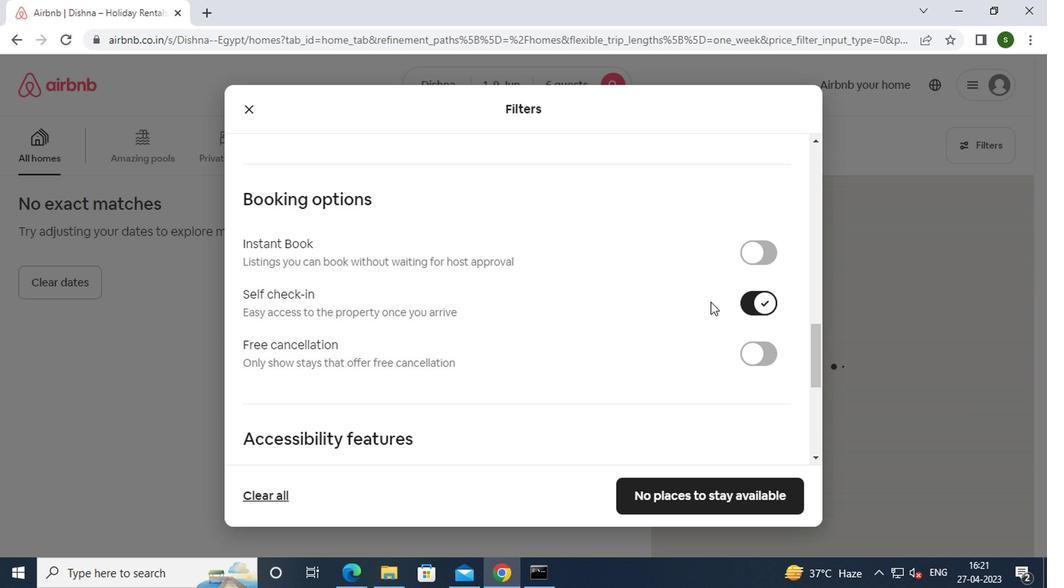 
Action: Mouse scrolled (706, 303) with delta (0, 0)
Screenshot: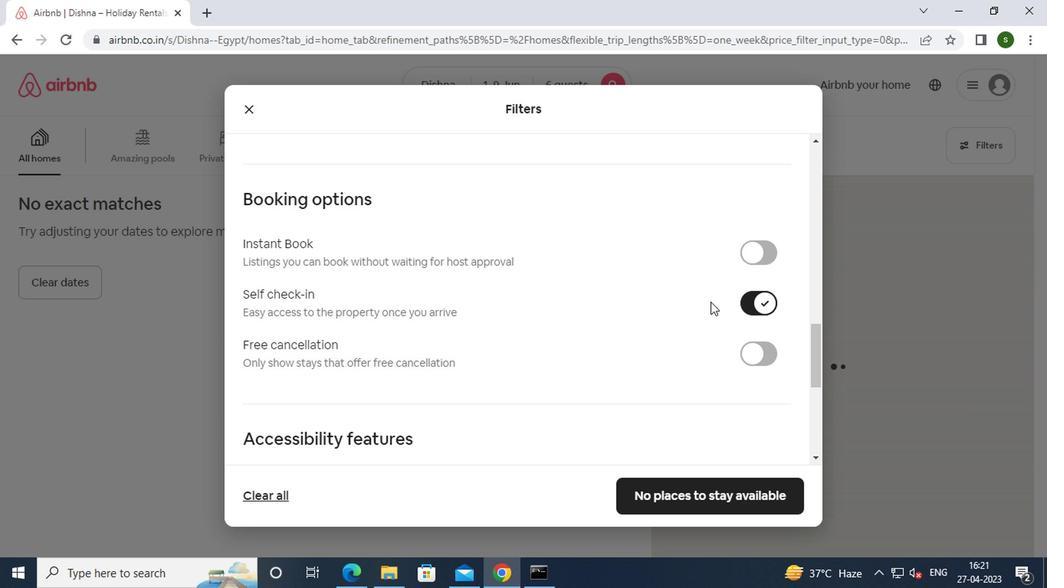 
Action: Mouse scrolled (706, 303) with delta (0, 0)
Screenshot: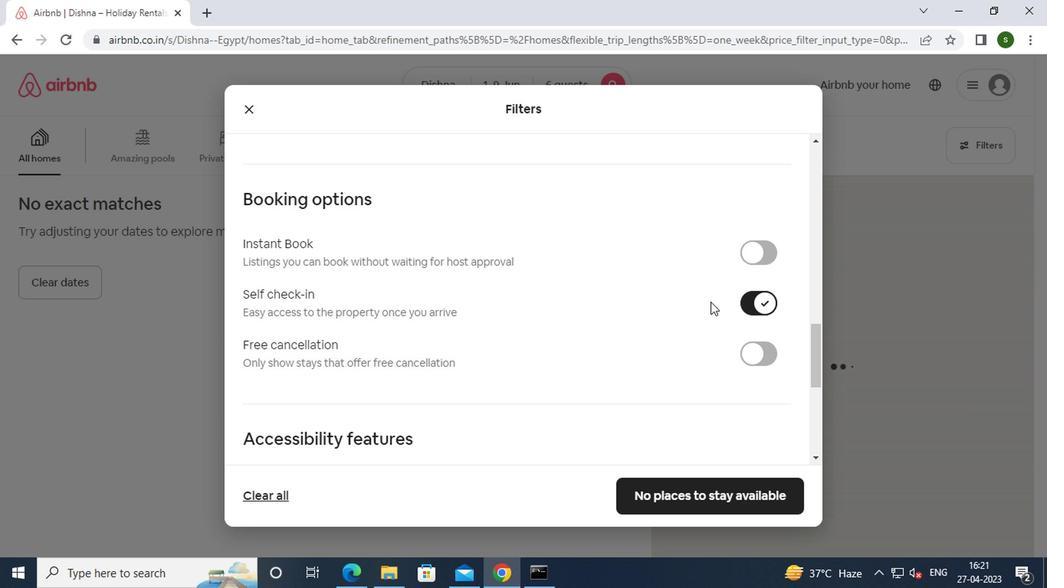 
Action: Mouse scrolled (706, 303) with delta (0, 0)
Screenshot: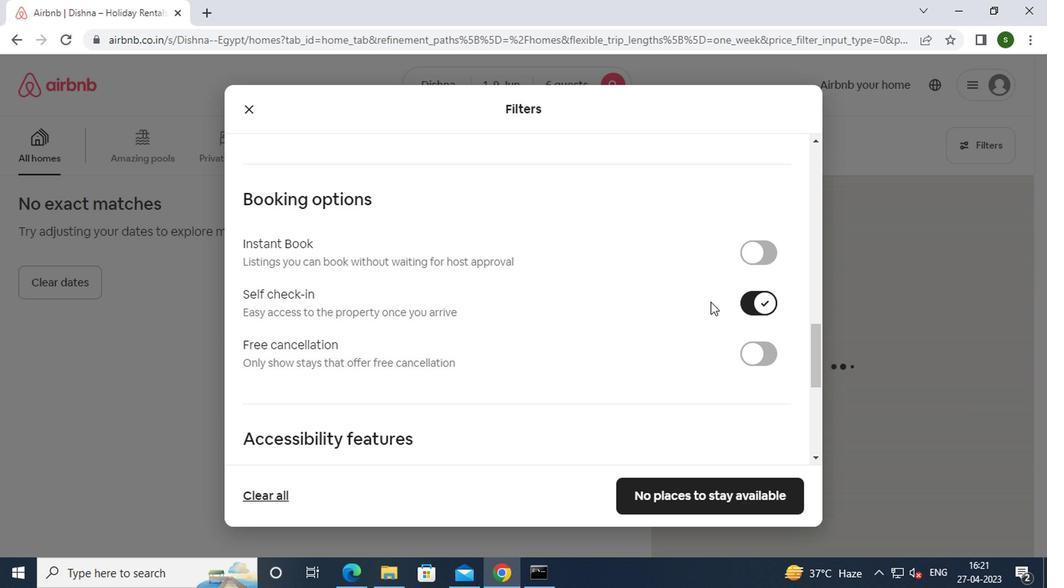 
Action: Mouse scrolled (706, 303) with delta (0, 0)
Screenshot: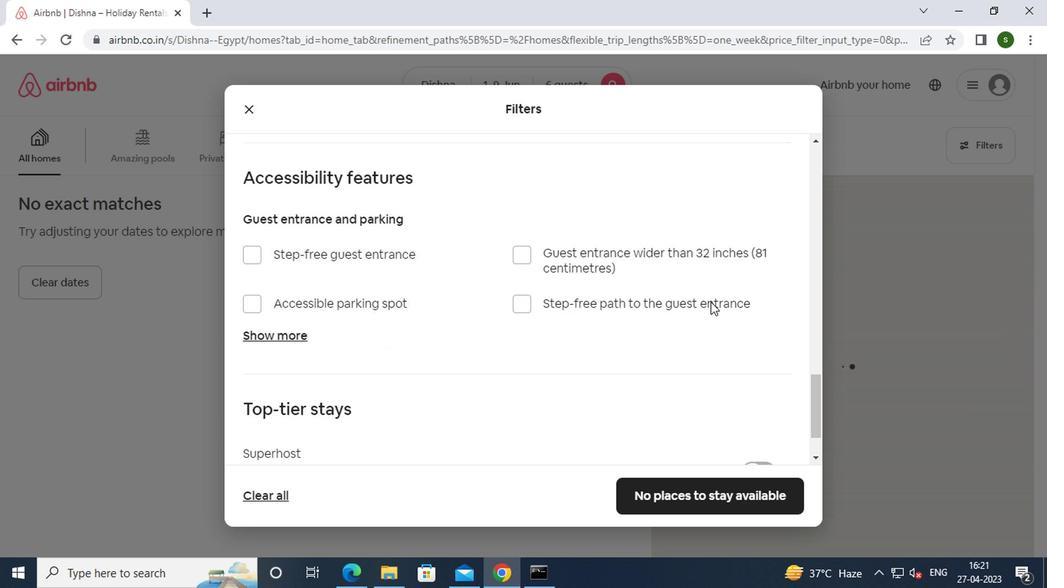 
Action: Mouse scrolled (706, 303) with delta (0, 0)
Screenshot: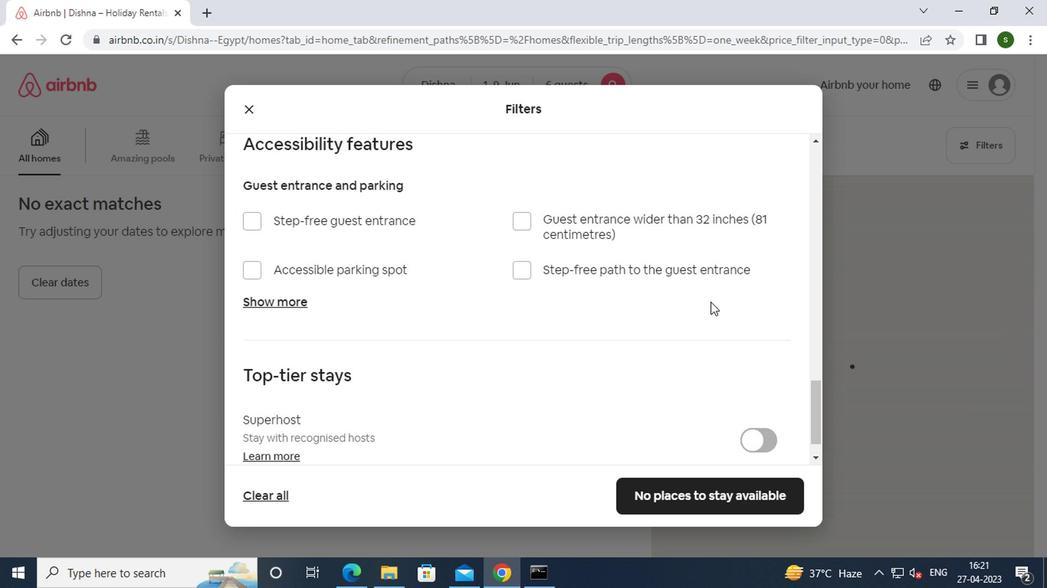 
Action: Mouse scrolled (706, 303) with delta (0, 0)
Screenshot: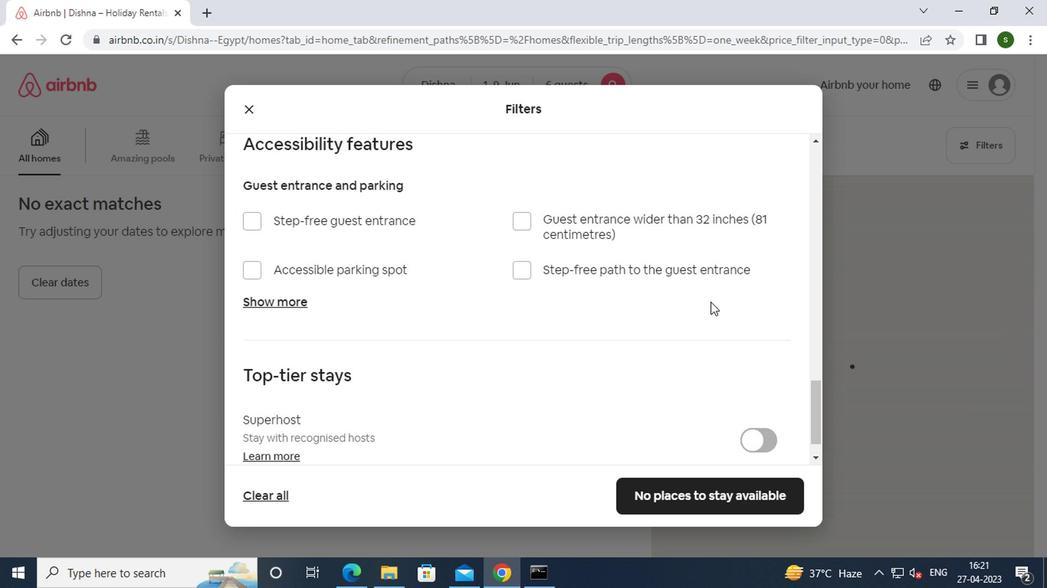 
Action: Mouse scrolled (706, 303) with delta (0, 0)
Screenshot: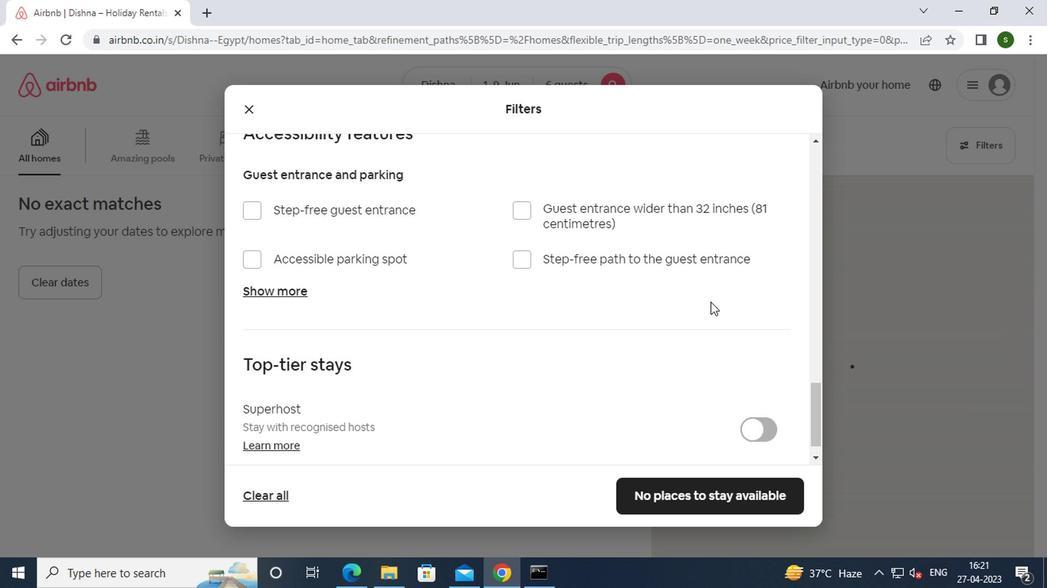 
Action: Mouse moved to (686, 491)
Screenshot: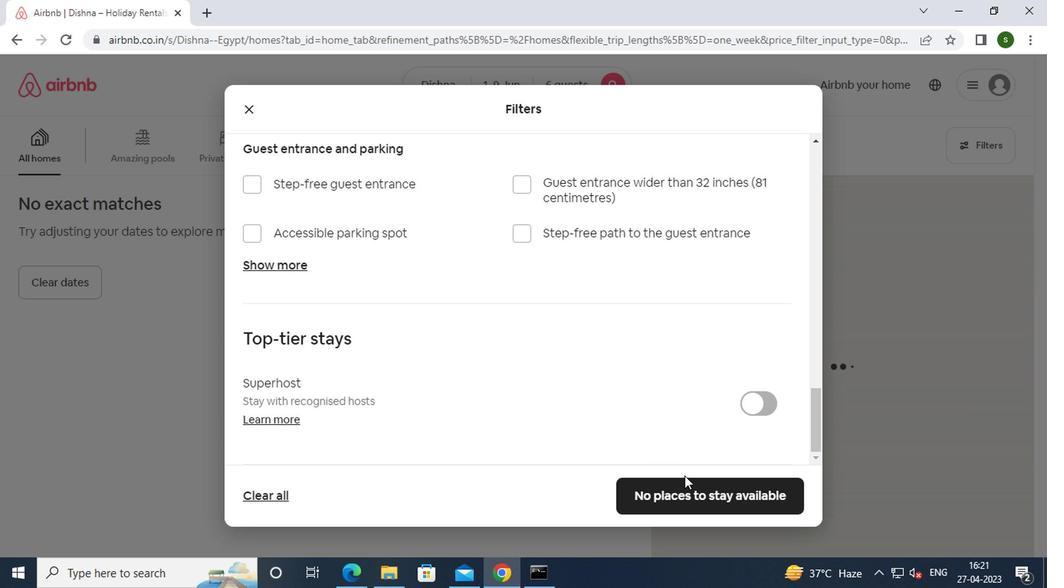
Action: Mouse pressed left at (686, 491)
Screenshot: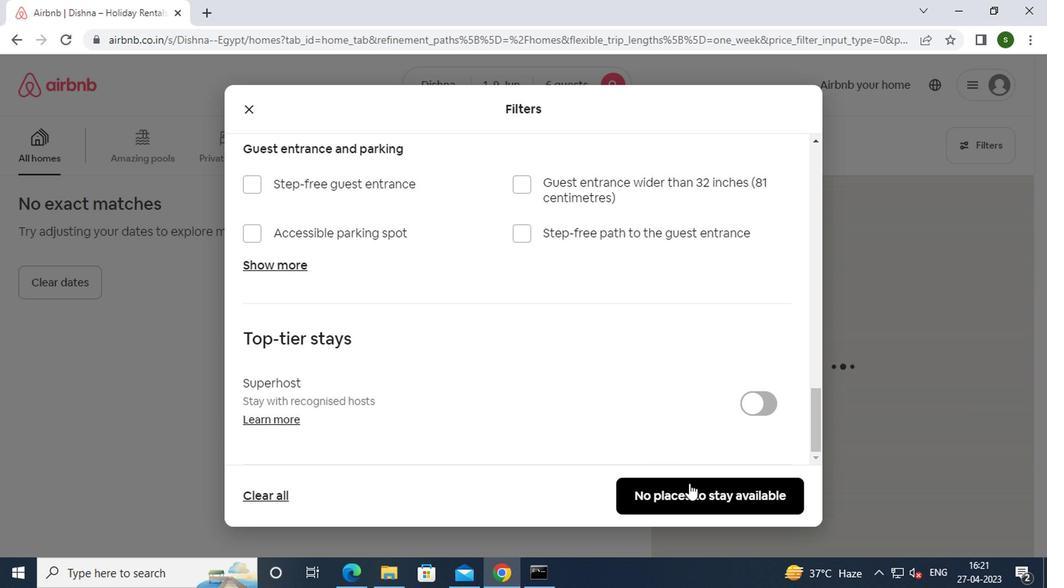 
Action: Mouse moved to (636, 449)
Screenshot: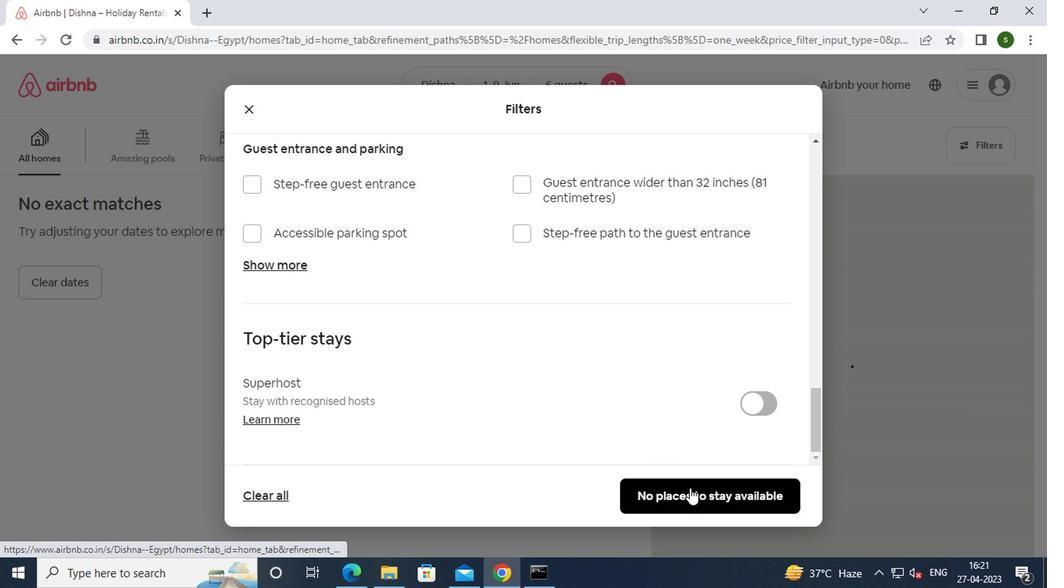 
